 Task: Set up a 75-minute professional wardrobe styling and fashion consultation.
Action: Mouse pressed left at (571, 257)
Screenshot: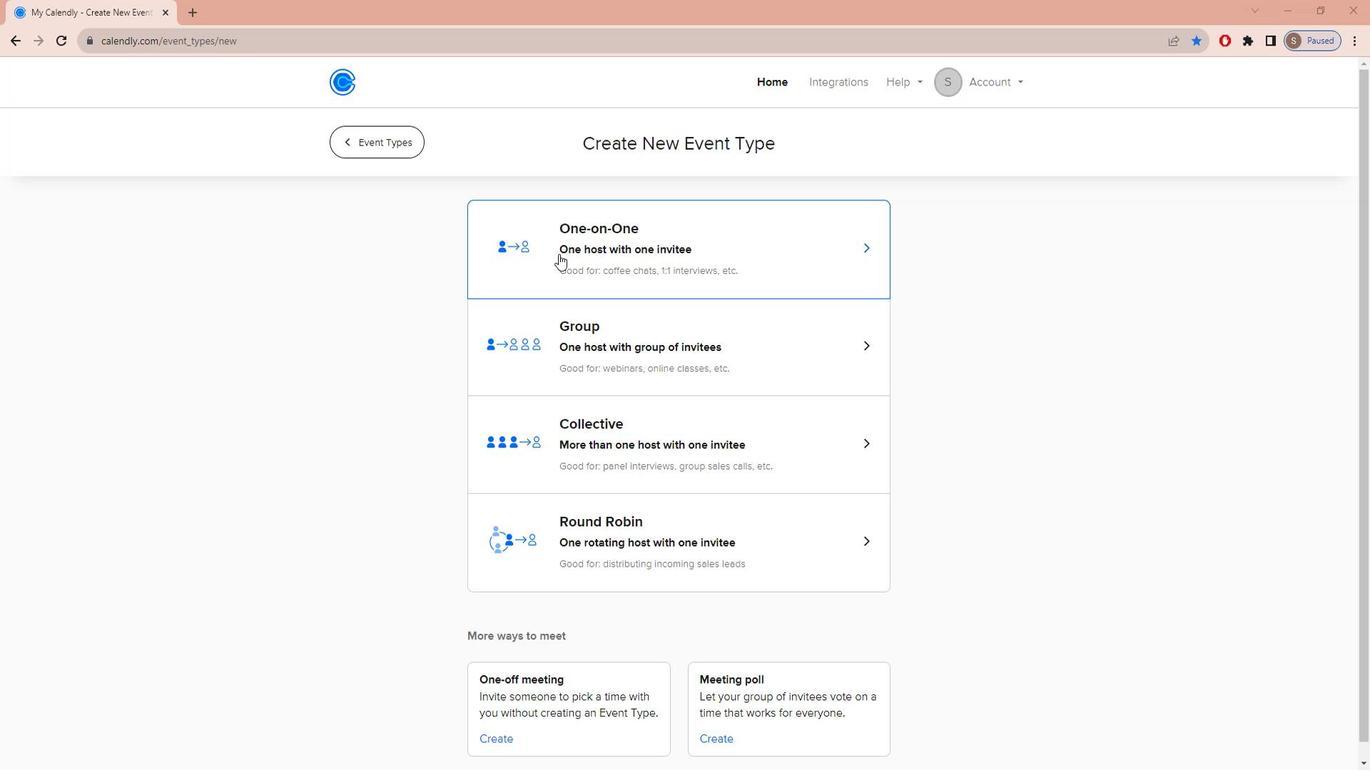
Action: Mouse moved to (504, 355)
Screenshot: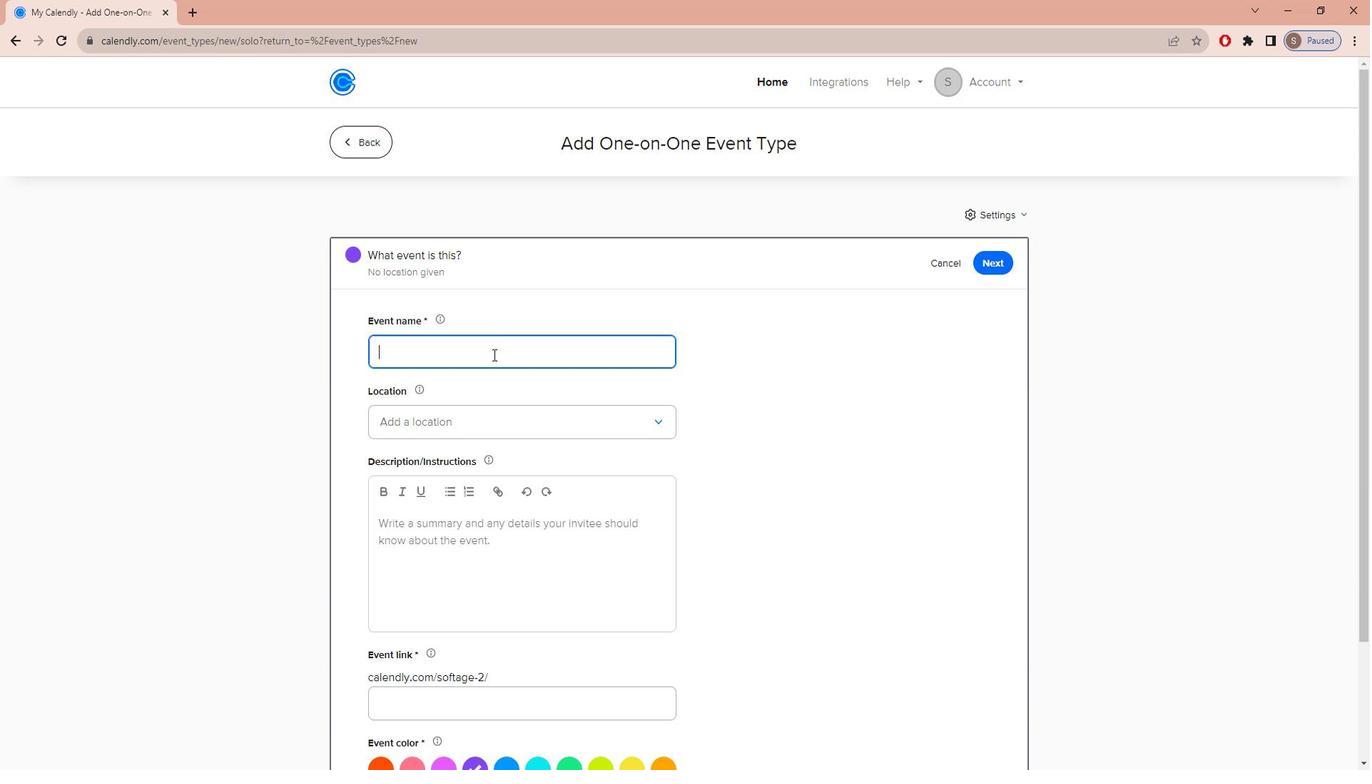 
Action: Mouse pressed left at (504, 355)
Screenshot: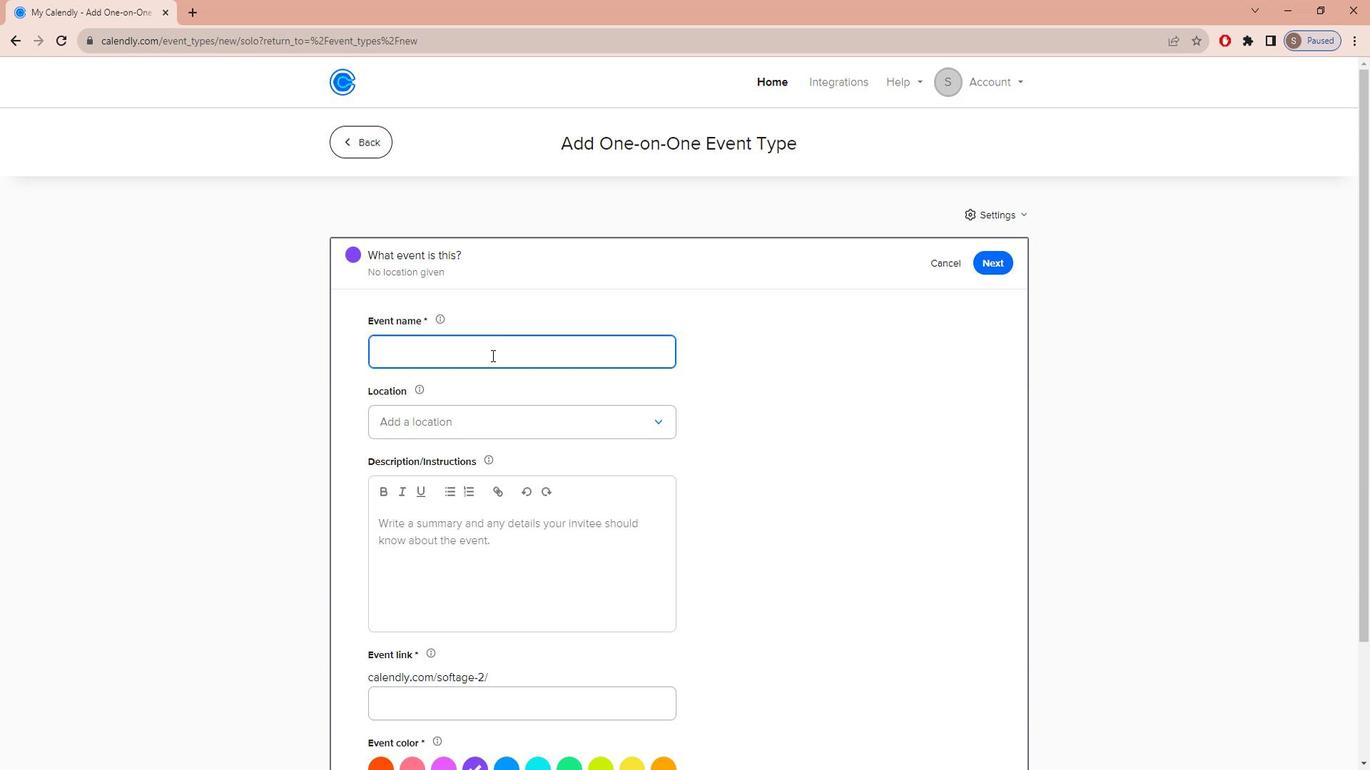 
Action: Key pressed <Key.caps_lock><Key.caps_lock>p<Key.caps_lock>ERSONAL<Key.space><Key.caps_lock>w<Key.caps_lock>ARDROBE<Key.space><Key.caps_lock>s<Key.caps_lock>TYLING<Key.space><Key.shift>&<Key.space><Key.caps_lock>f<Key.caps_lock>ASHION<Key.space><Key.caps_lock>c<Key.caps_lock>ONSULTATION<Key.space>
Screenshot: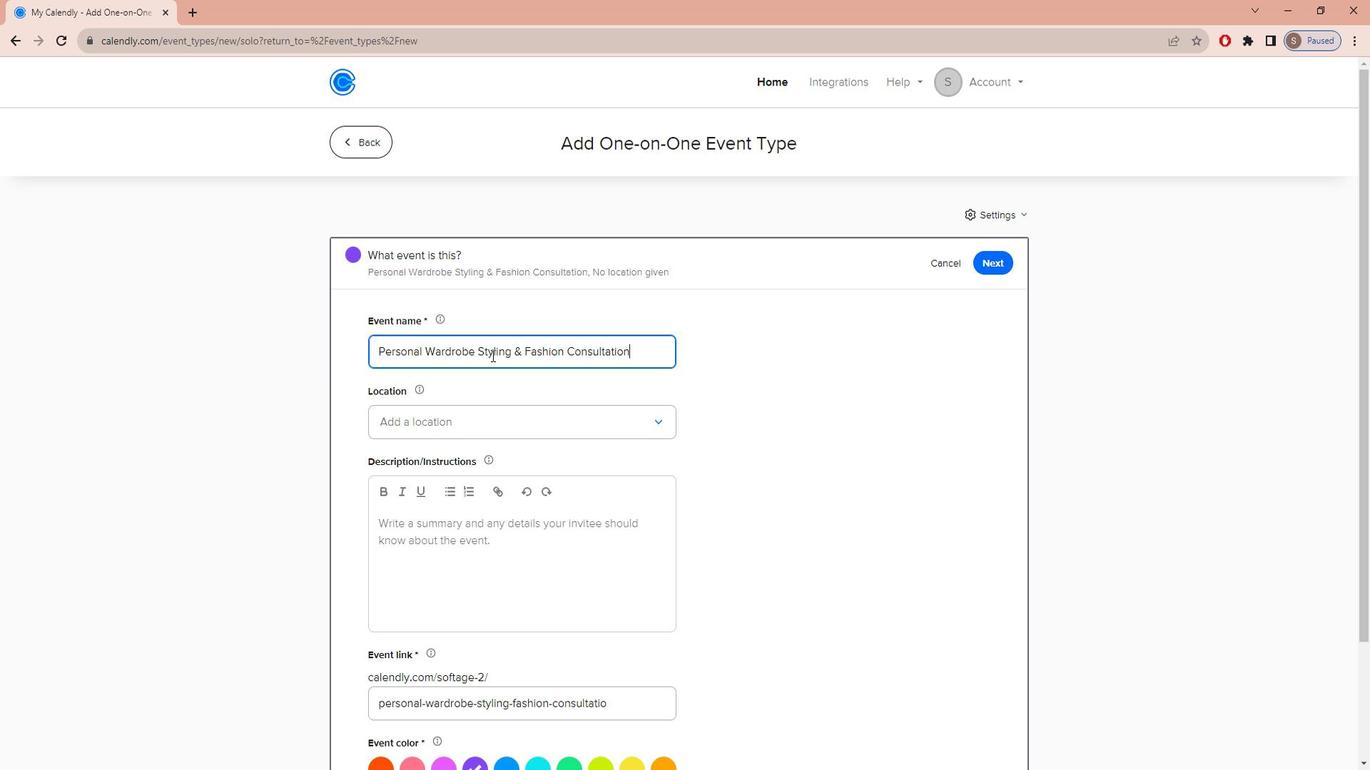 
Action: Mouse moved to (520, 420)
Screenshot: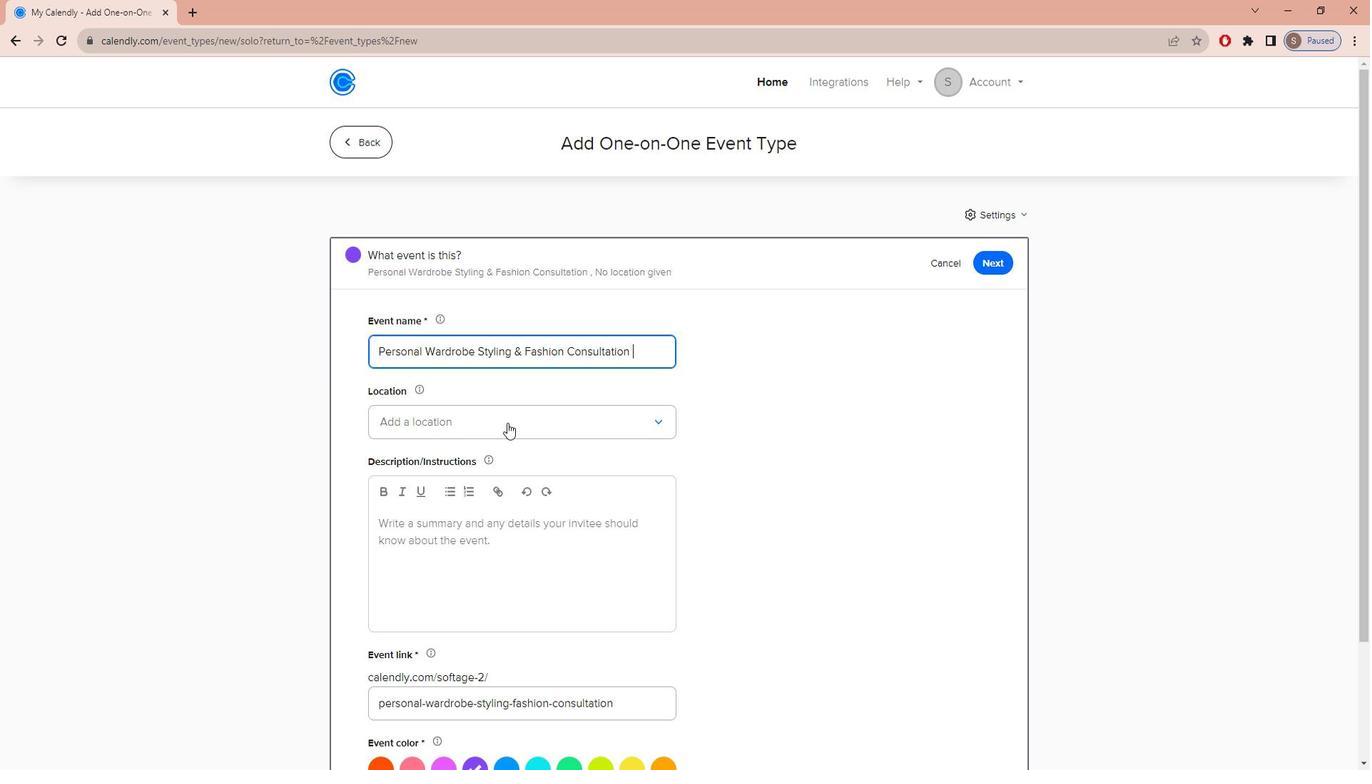 
Action: Mouse pressed left at (520, 420)
Screenshot: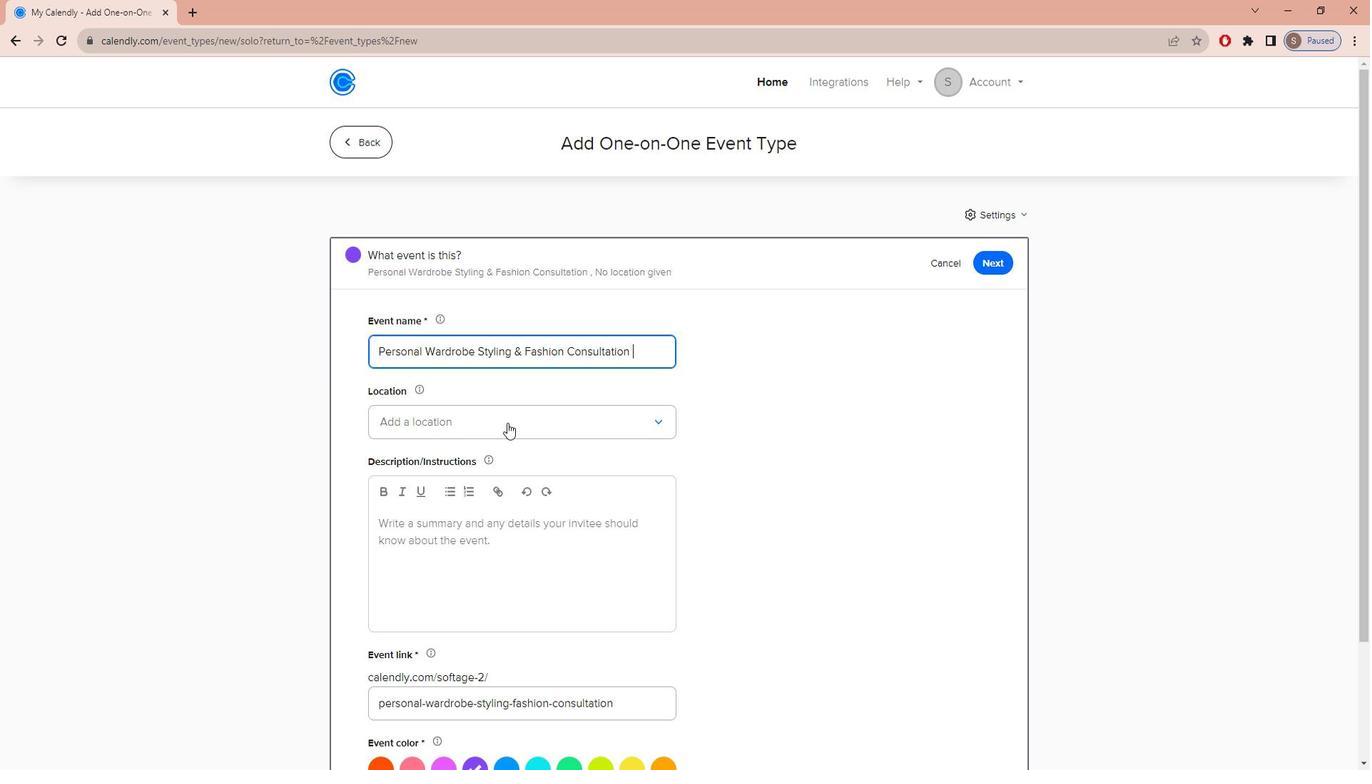 
Action: Mouse moved to (511, 449)
Screenshot: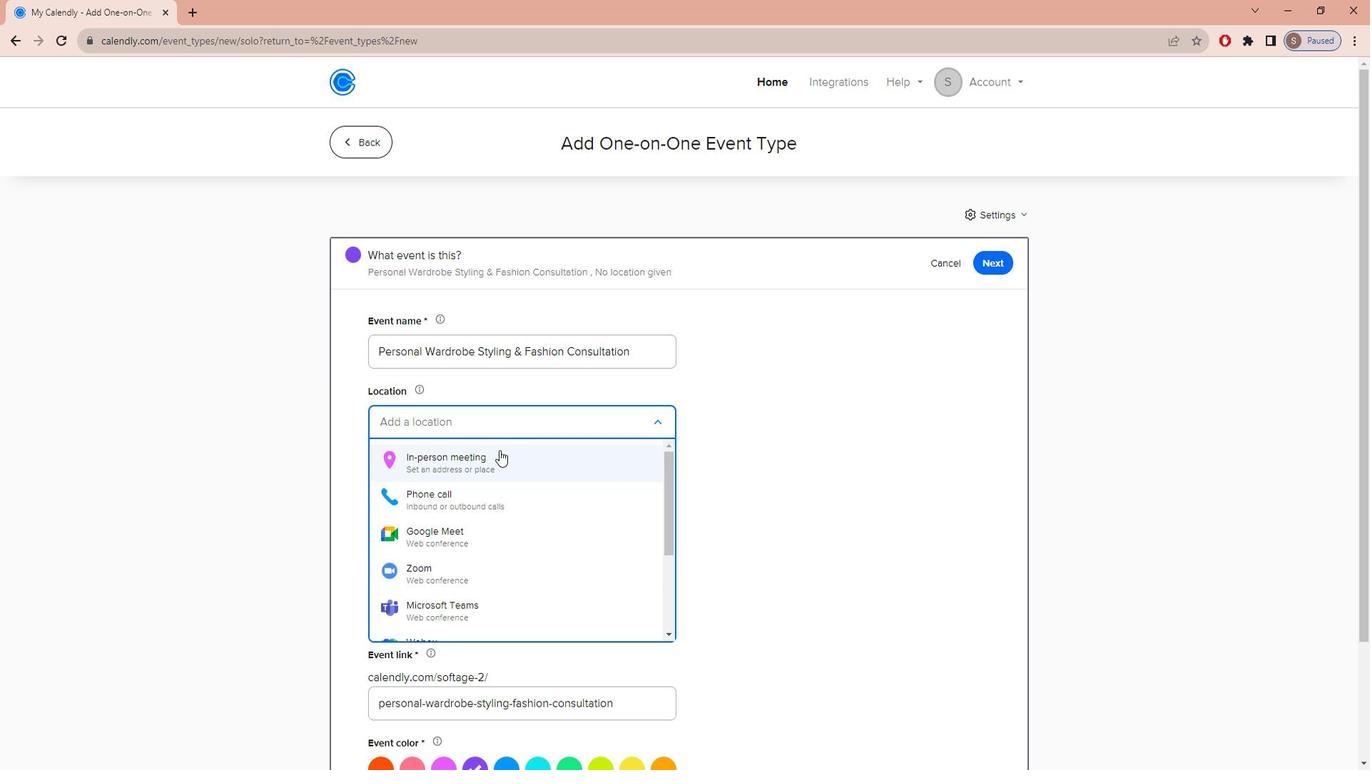 
Action: Mouse pressed left at (511, 449)
Screenshot: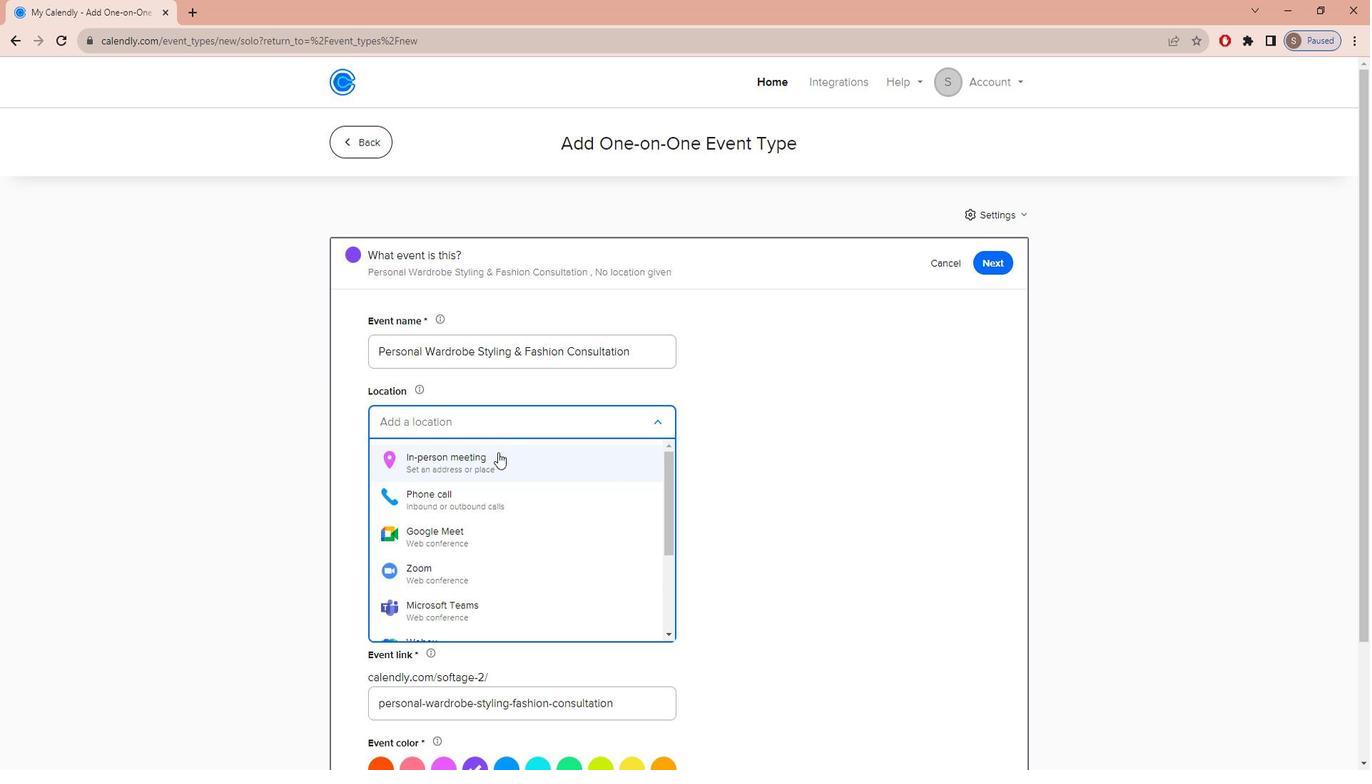 
Action: Mouse moved to (603, 255)
Screenshot: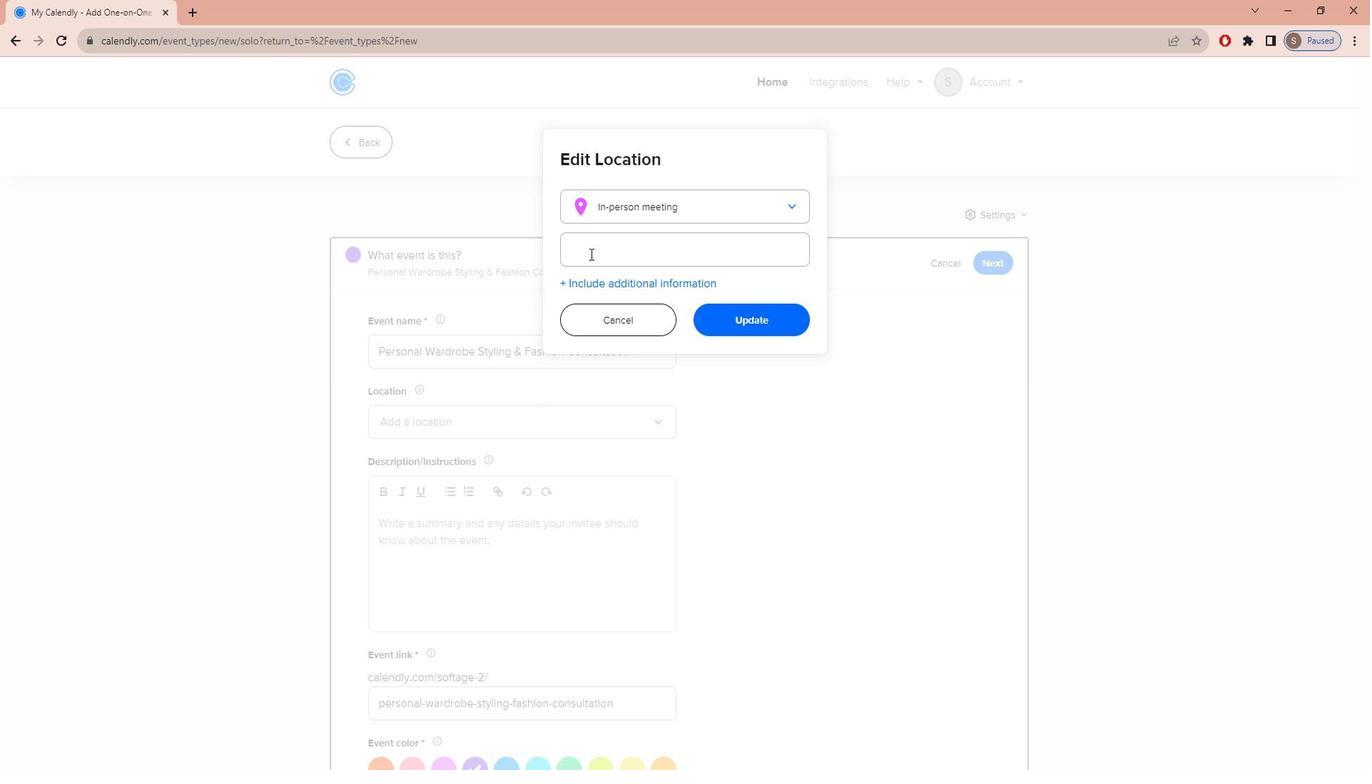 
Action: Mouse pressed left at (603, 255)
Screenshot: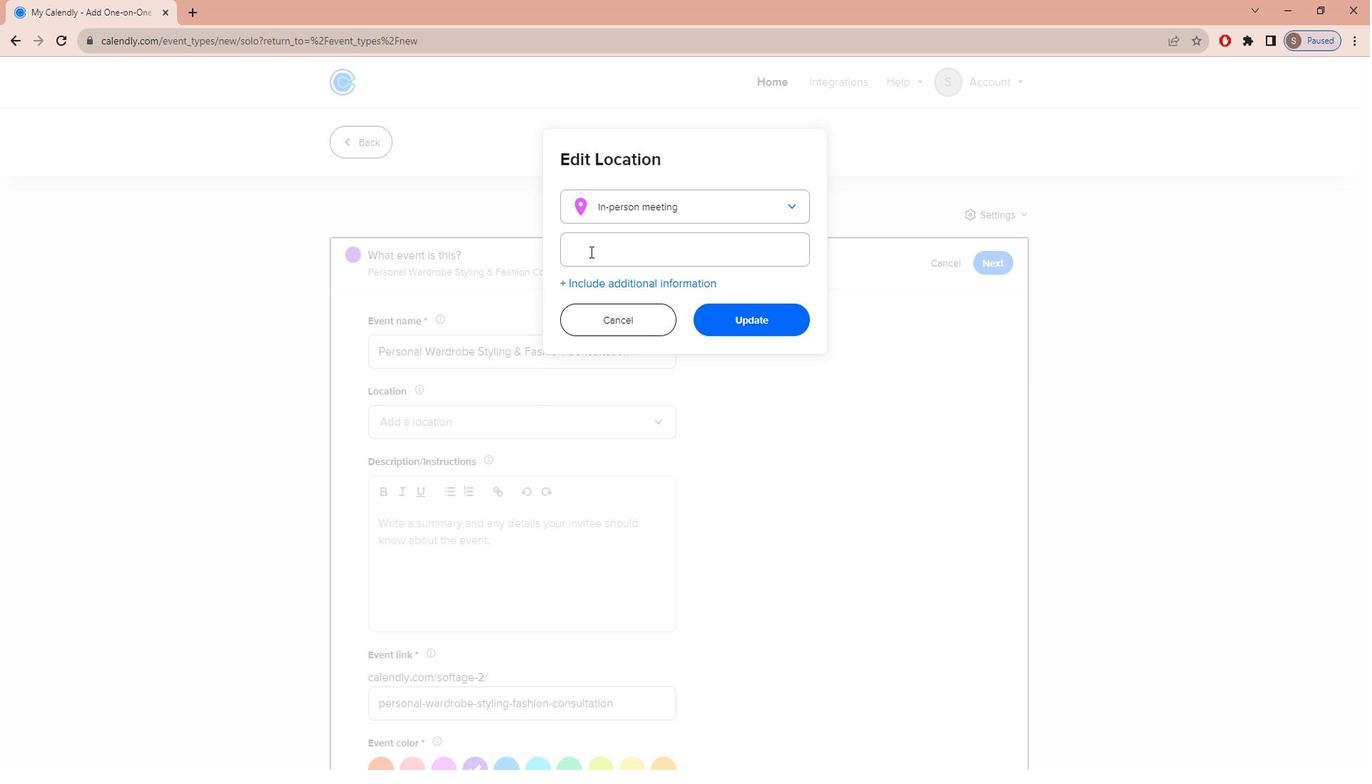 
Action: Key pressed T<Key.caps_lock><Key.backspace>t<Key.caps_lock>HE<Key.space><Key.caps_lock>s<Key.caps_lock>TYLE<Key.space><Key.caps_lock>s<Key.caps_lock>TUDIO<Key.space>BY<Key.space><Key.caps_lock>k<Key.caps_lock>ERI<Key.space><Key.caps_lock>b<Key.caps_lock>LAIR,<Key.space><Key.caps_lock>n<Key.caps_lock>EW<Key.space><Key.caps_lock>y<Key.caps_lock>ORK,<Key.space>US<Key.backspace><Key.backspace><Key.caps_lock>us
Screenshot: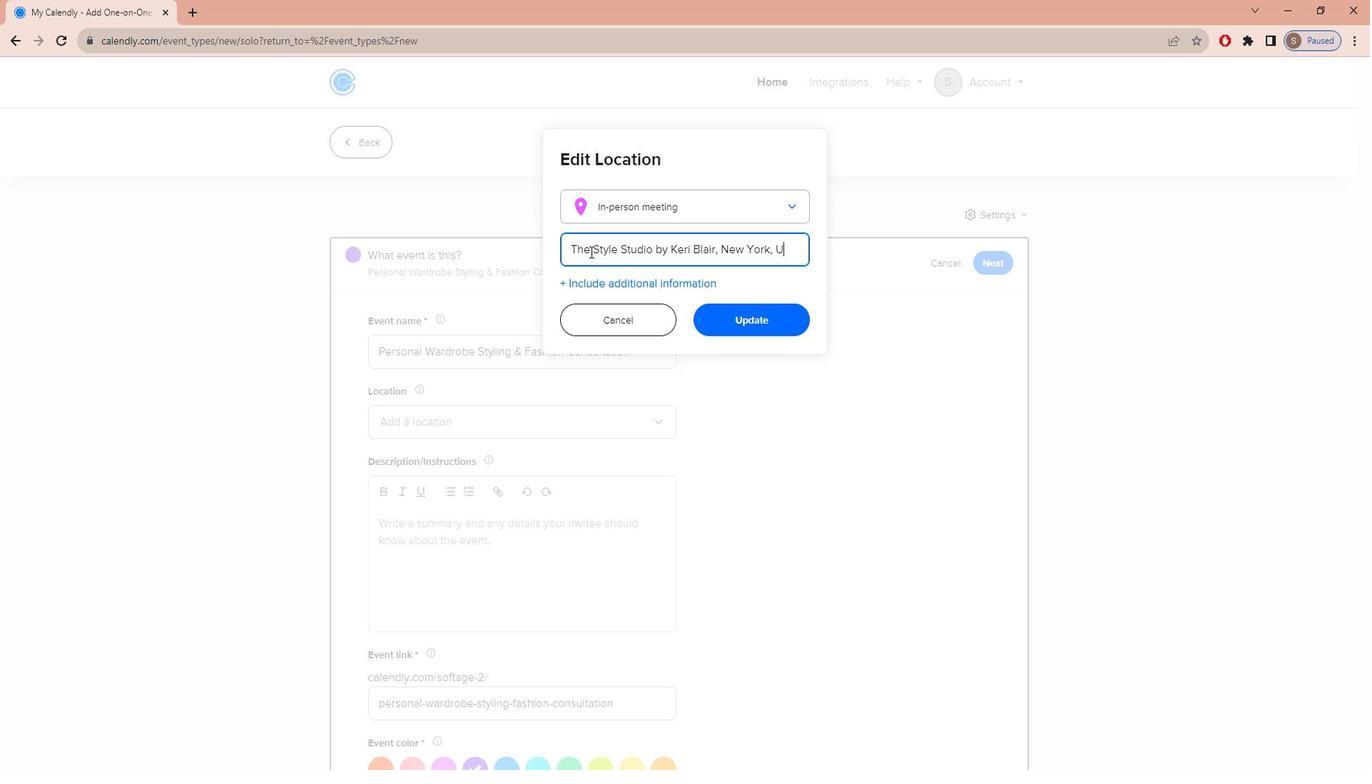 
Action: Mouse moved to (765, 321)
Screenshot: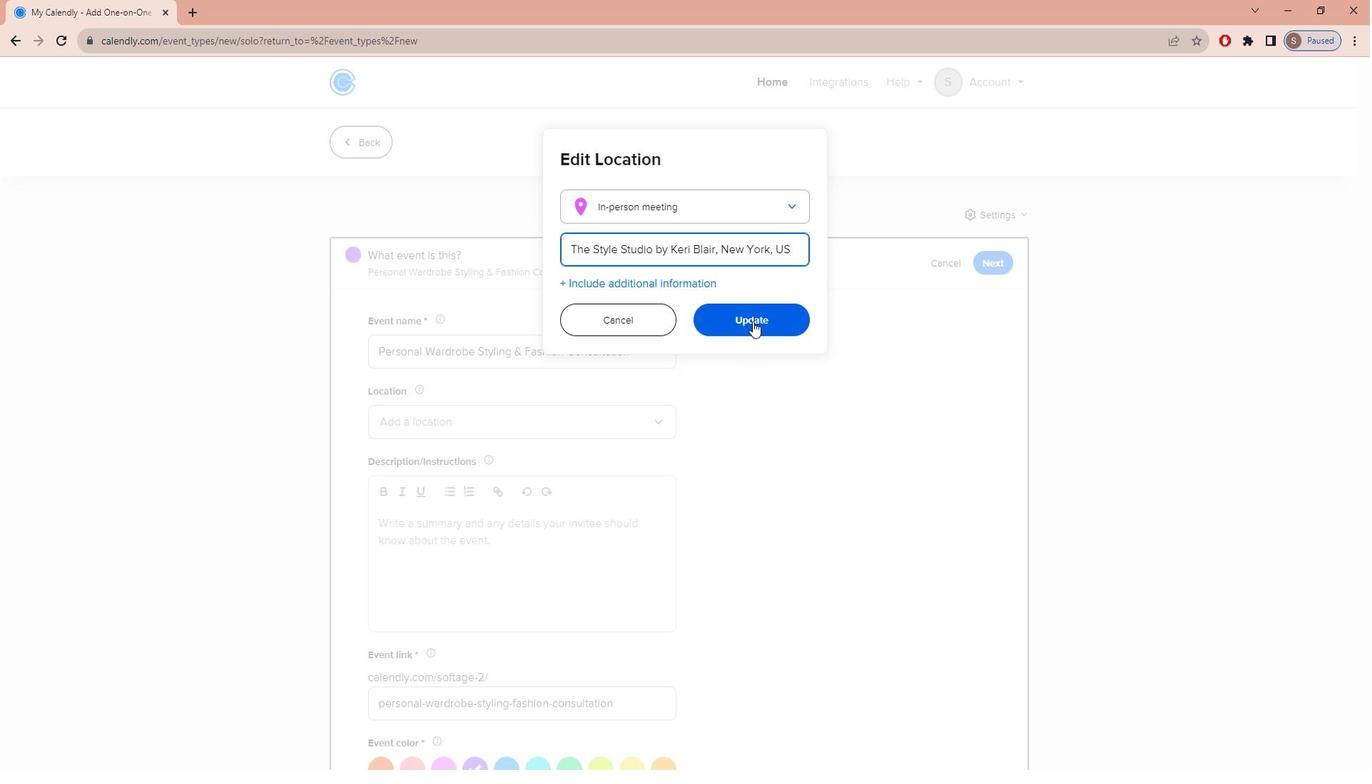 
Action: Mouse pressed left at (765, 321)
Screenshot: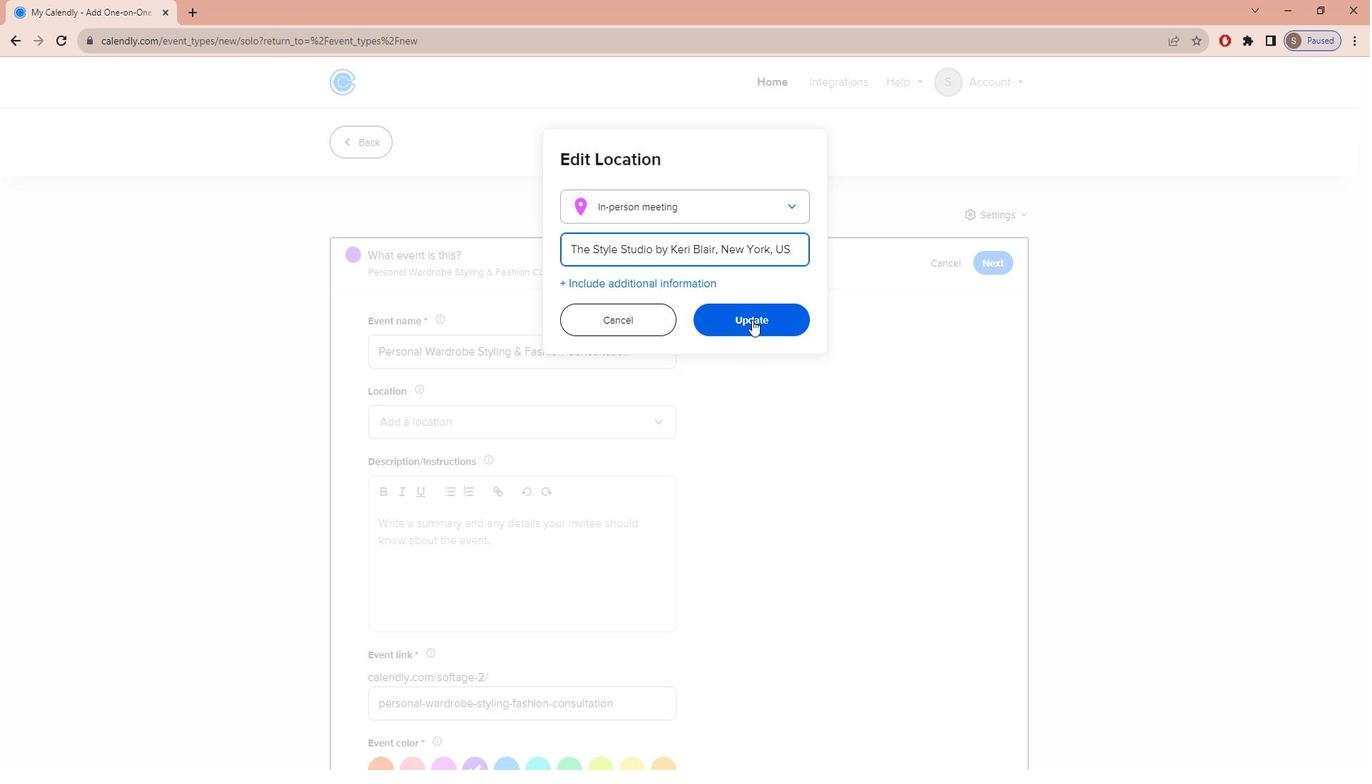 
Action: Mouse moved to (532, 576)
Screenshot: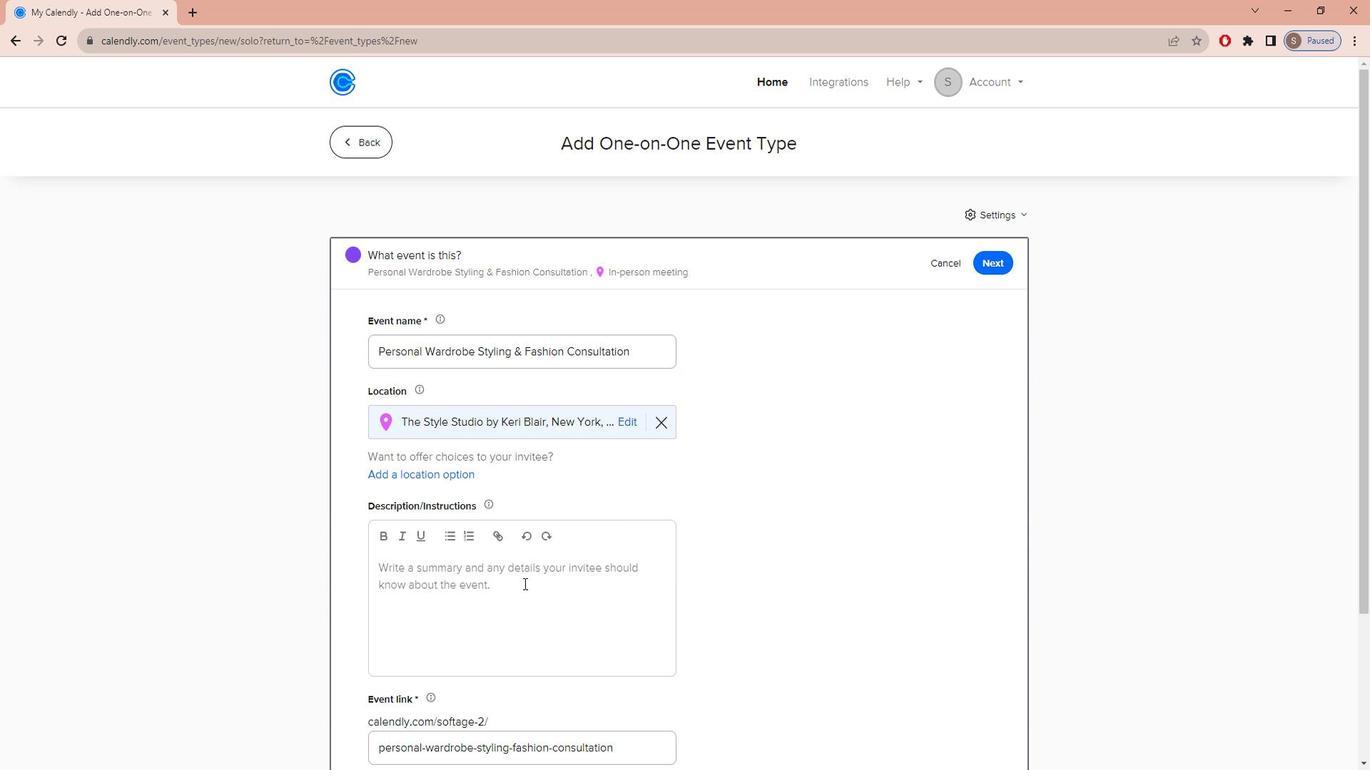 
Action: Mouse pressed left at (532, 576)
Screenshot: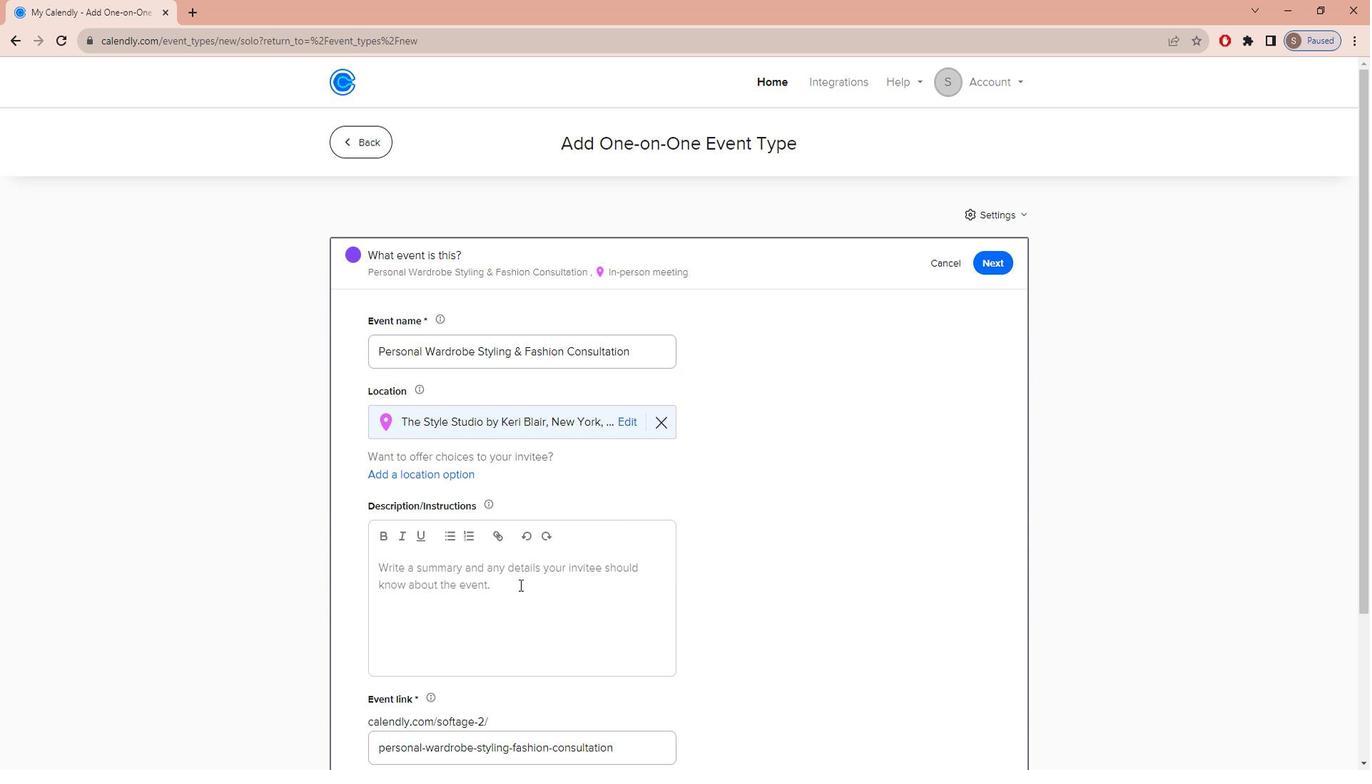 
Action: Key pressed e<Key.caps_lock>LEVATE<Key.space>YOUR<Key.space>STYLE<Key.space>AND<Key.space>CONFIDENCE<Key.space>WITH<Key.space>A<Key.space>PERSONALIZED<Key.space><Key.caps_lock>w<Key.caps_lock>ARDROBE<Key.space><Key.caps_lock>s<Key.caps_lock>TYLING<Key.space>AND<Key.space><Key.caps_lock>f<Key.caps_lock>ASHION<Key.space><Key.caps_lock>c<Key.caps_lock>ONSULTATION.<Key.space><Key.caps_lock>o<Key.caps_lock>UR<Key.space><Key.caps_lock><Key.caps_lock>EXPERT<Key.space>STYLIST<Key.space>IS<Key.space>HERE<Key.space>TO<Key.space>HELP<Key.space>YOU<Key.space>CURATE<Key.space>A<Key.space>WARDROBE<Key.space>THAT<Key.space>REFLECTS<Key.space>YOUR<Key.space>UNIQUE<Key.space>PERSONALITY,<Key.space>BOOSTS<Key.space>YOUR<Key.space>PROS<Key.backspace>FESSIONAL<Key.space>IMAGE,<Key.space>AND<Key.space>LEAVES<Key.space>YOU<Key.space>FEELING<Key.space>FABULOUS.<Key.space><Key.caps_lock>w<Key.caps_lock>HETHER<Key.space>YOU'RE<Key.space>LOOKING<Key.space>TO<Key.space>REFINE<Key.space>YOUR<Key.space>LOOK<Key.space>OR<Key.space>BUILD<Key.space>A<Key.space>NEW<Key.space>ONE,<Key.space>THIS<Key.space>CONSULTATION<Key.space>IS<Key.space>YOUR<Key.space>STYLE<Key.space>SOLUTION.<Key.space>
Screenshot: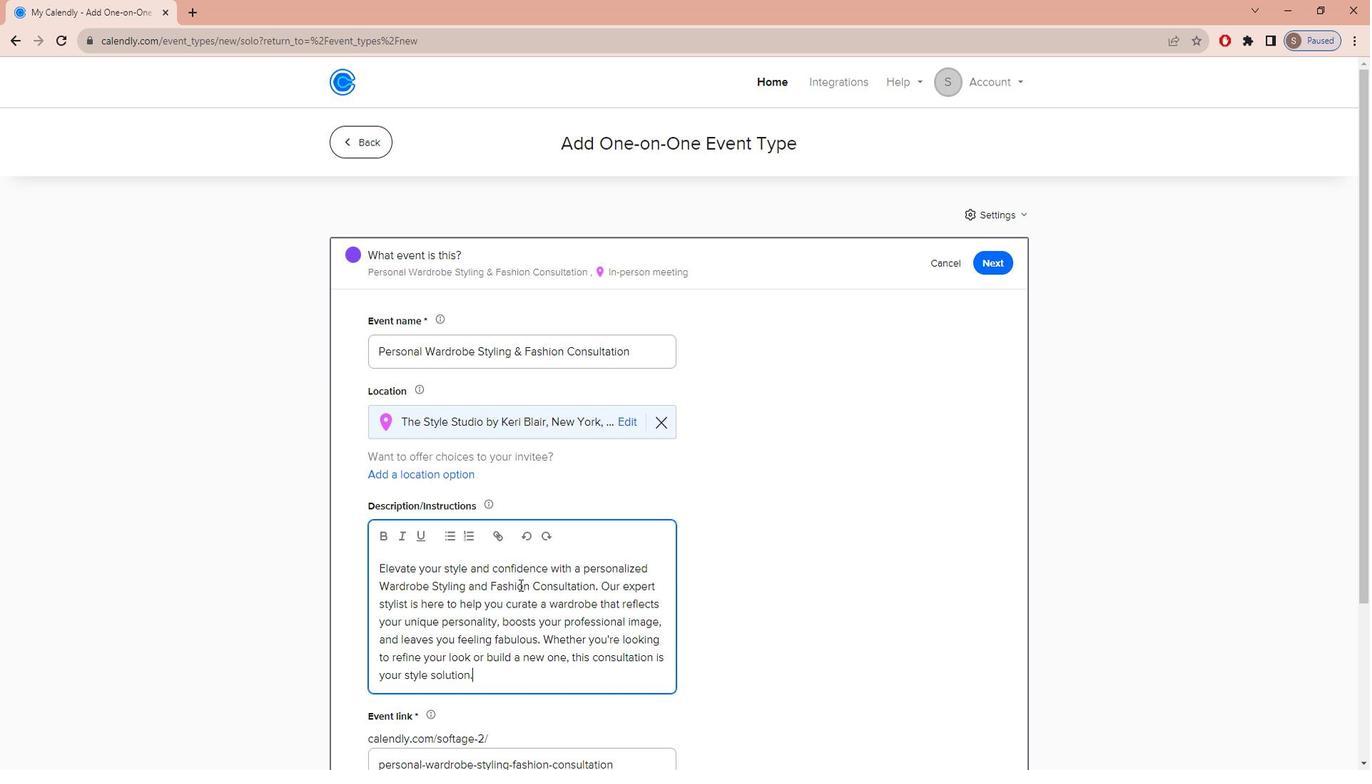 
Action: Mouse moved to (617, 564)
Screenshot: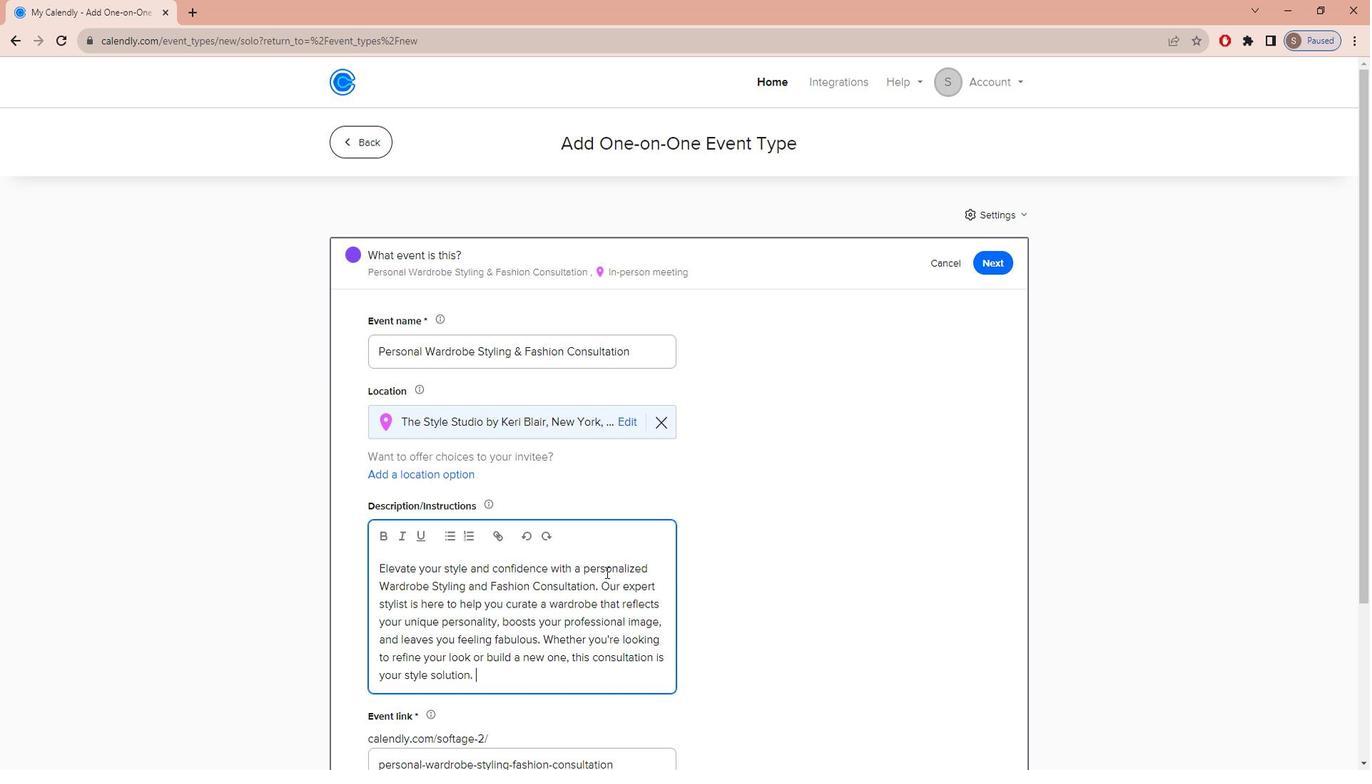 
Action: Mouse scrolled (617, 563) with delta (0, 0)
Screenshot: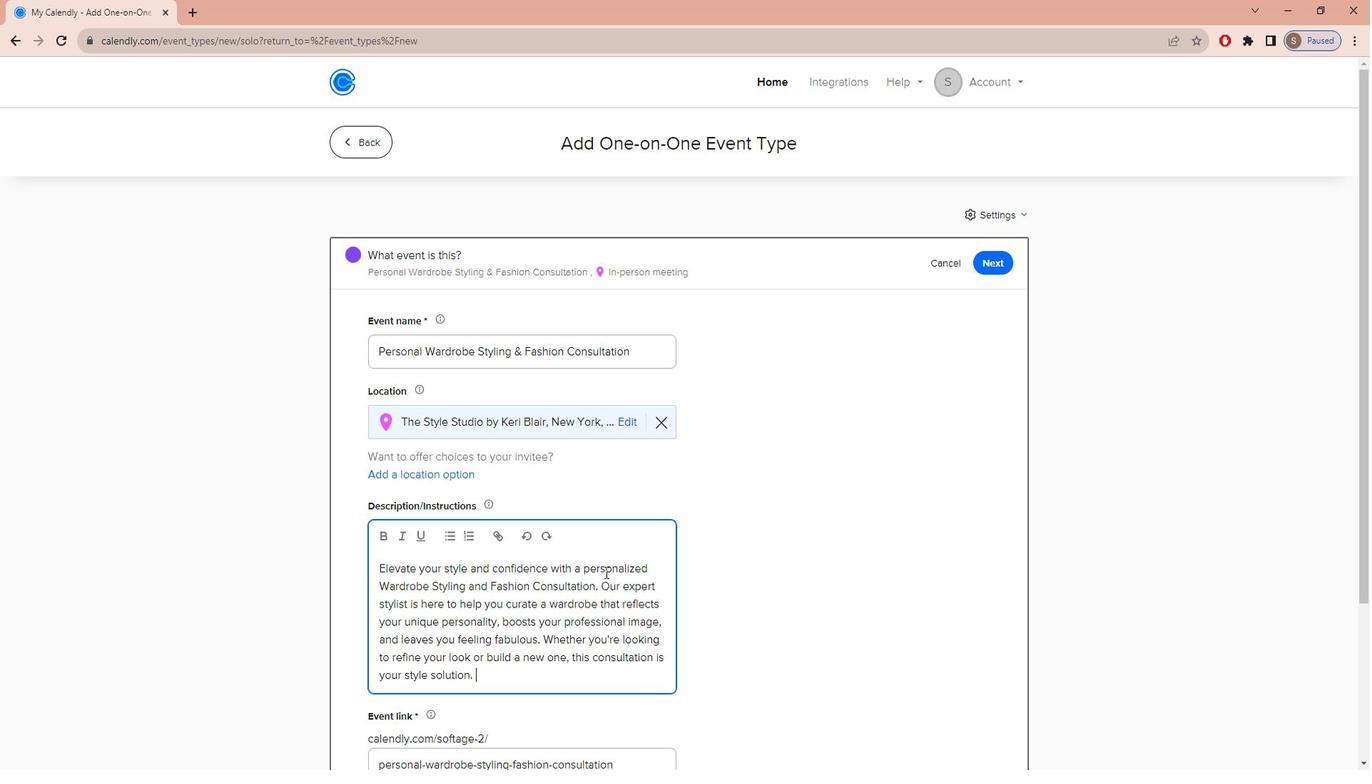 
Action: Mouse scrolled (617, 563) with delta (0, 0)
Screenshot: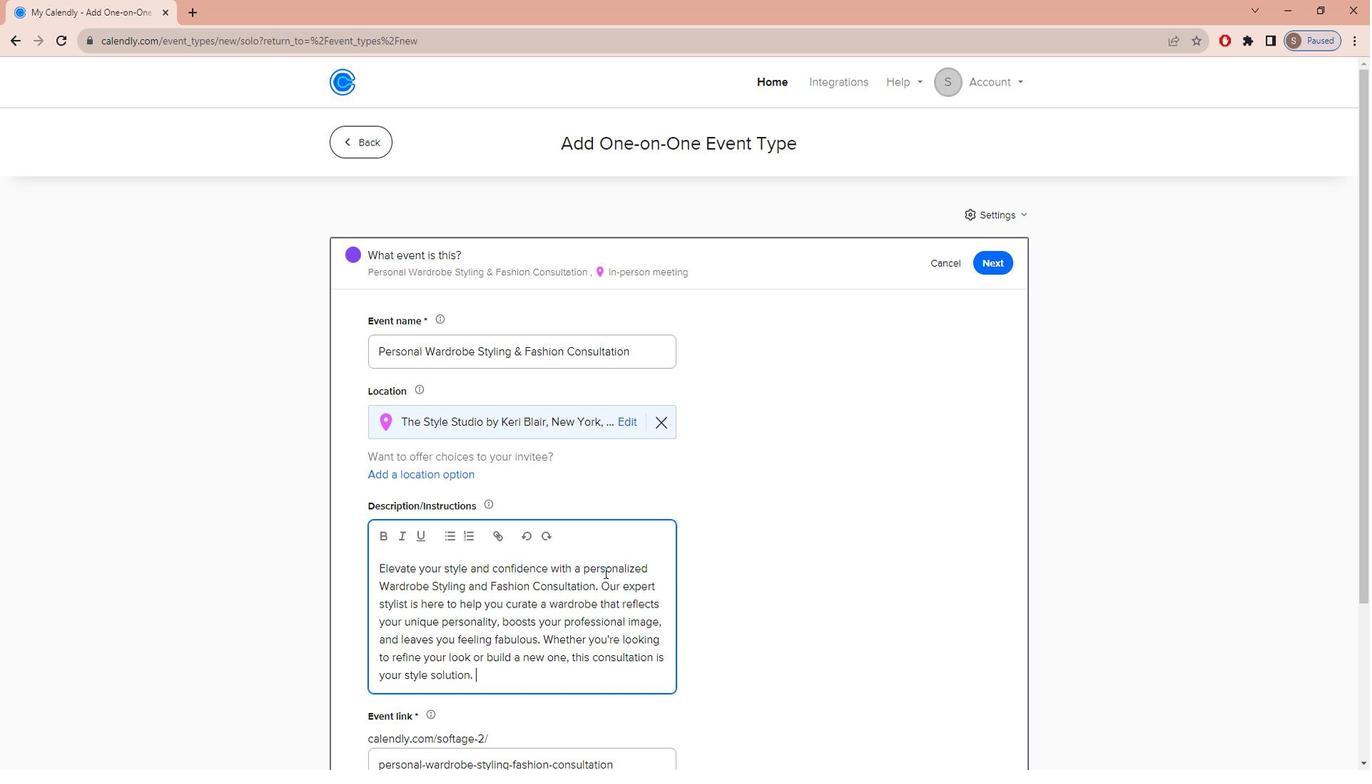 
Action: Mouse scrolled (617, 563) with delta (0, 0)
Screenshot: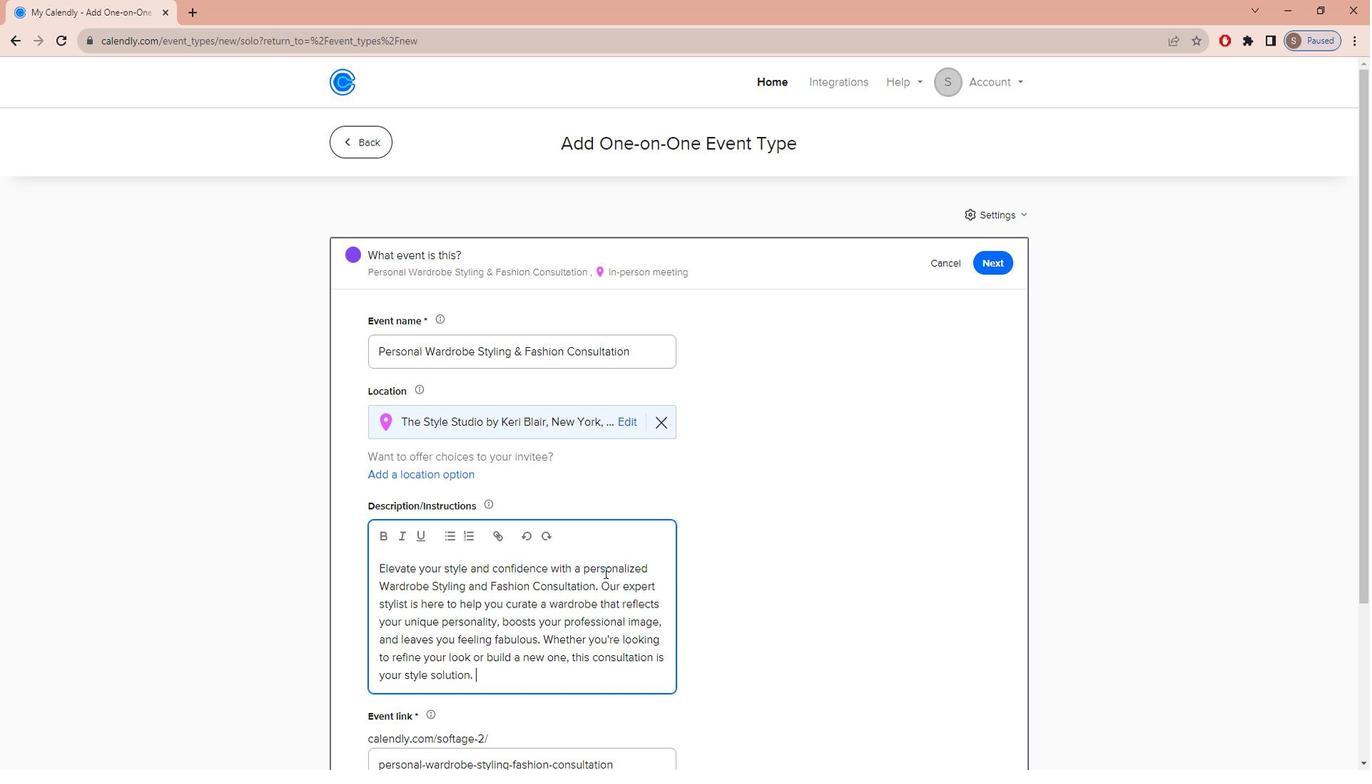 
Action: Mouse scrolled (617, 563) with delta (0, 0)
Screenshot: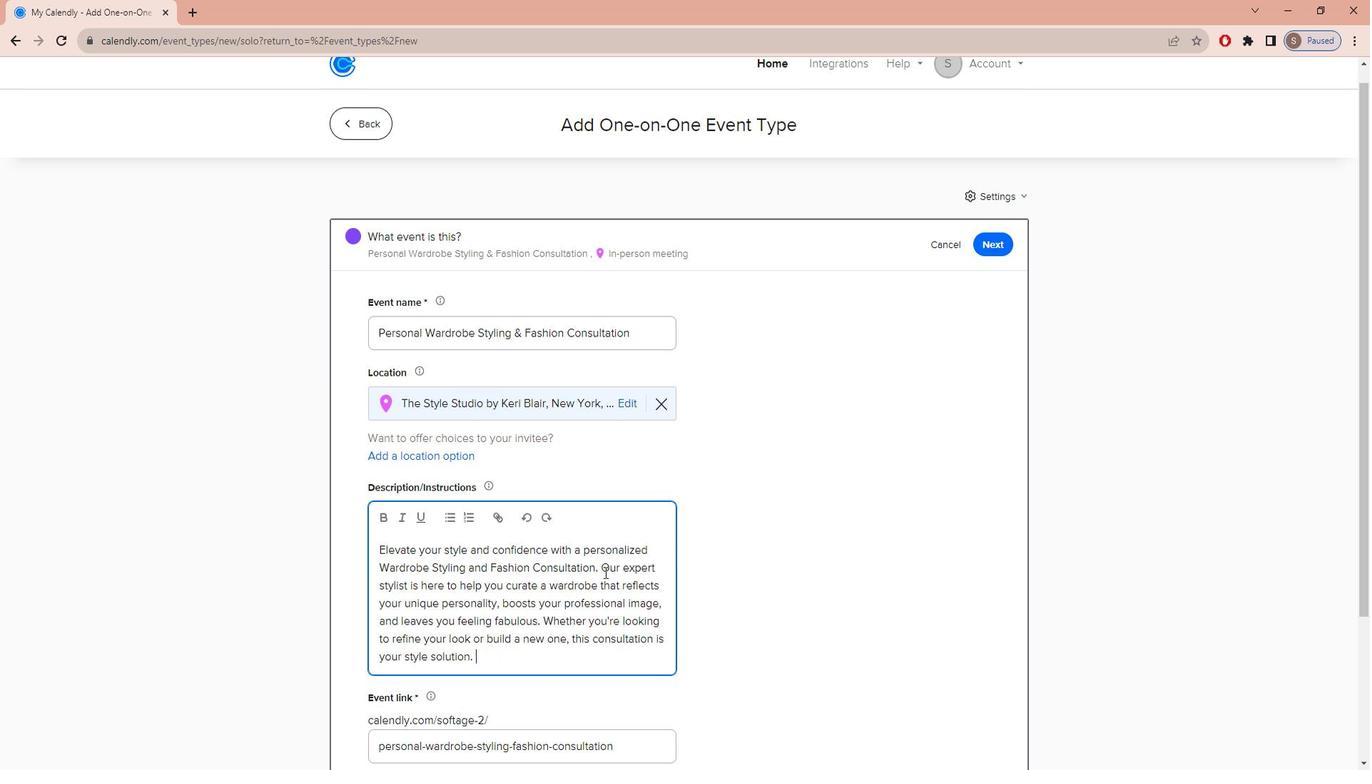 
Action: Mouse scrolled (617, 563) with delta (0, 0)
Screenshot: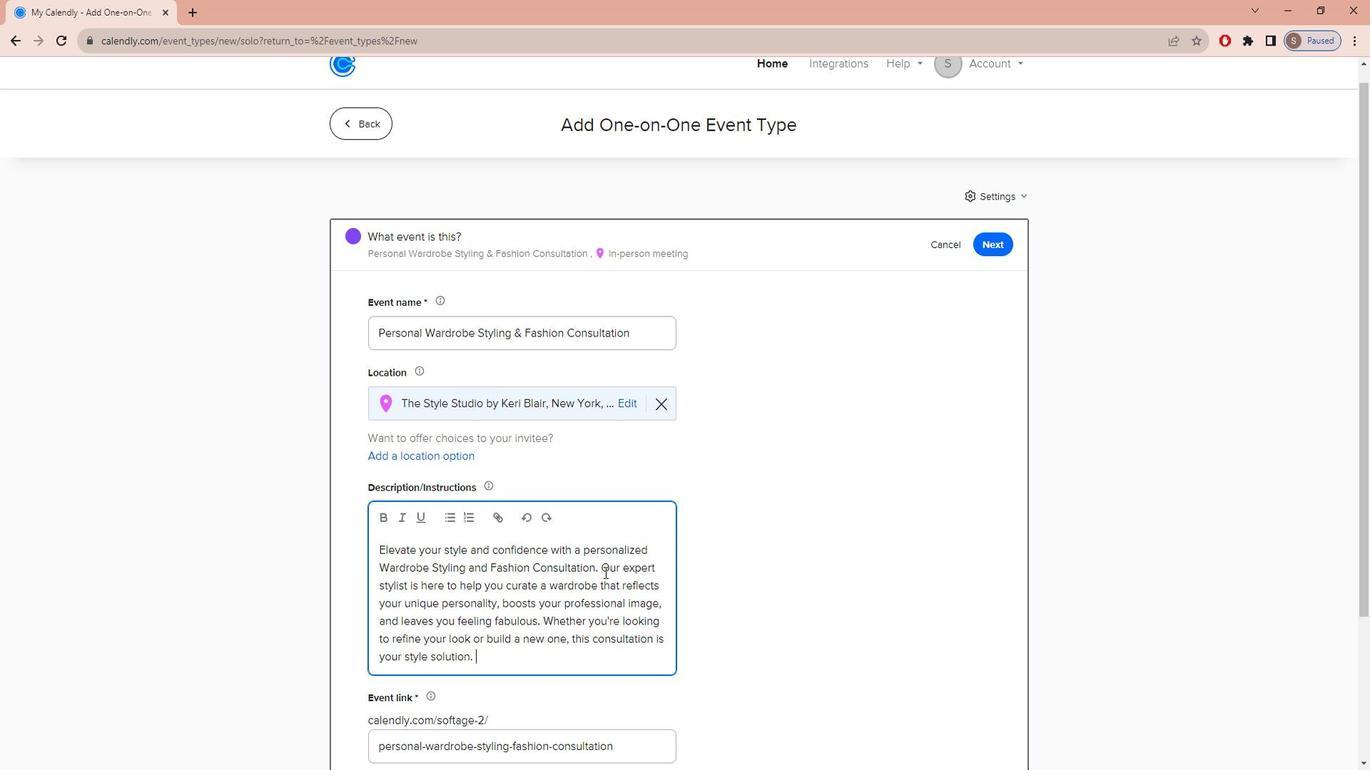 
Action: Mouse moved to (617, 622)
Screenshot: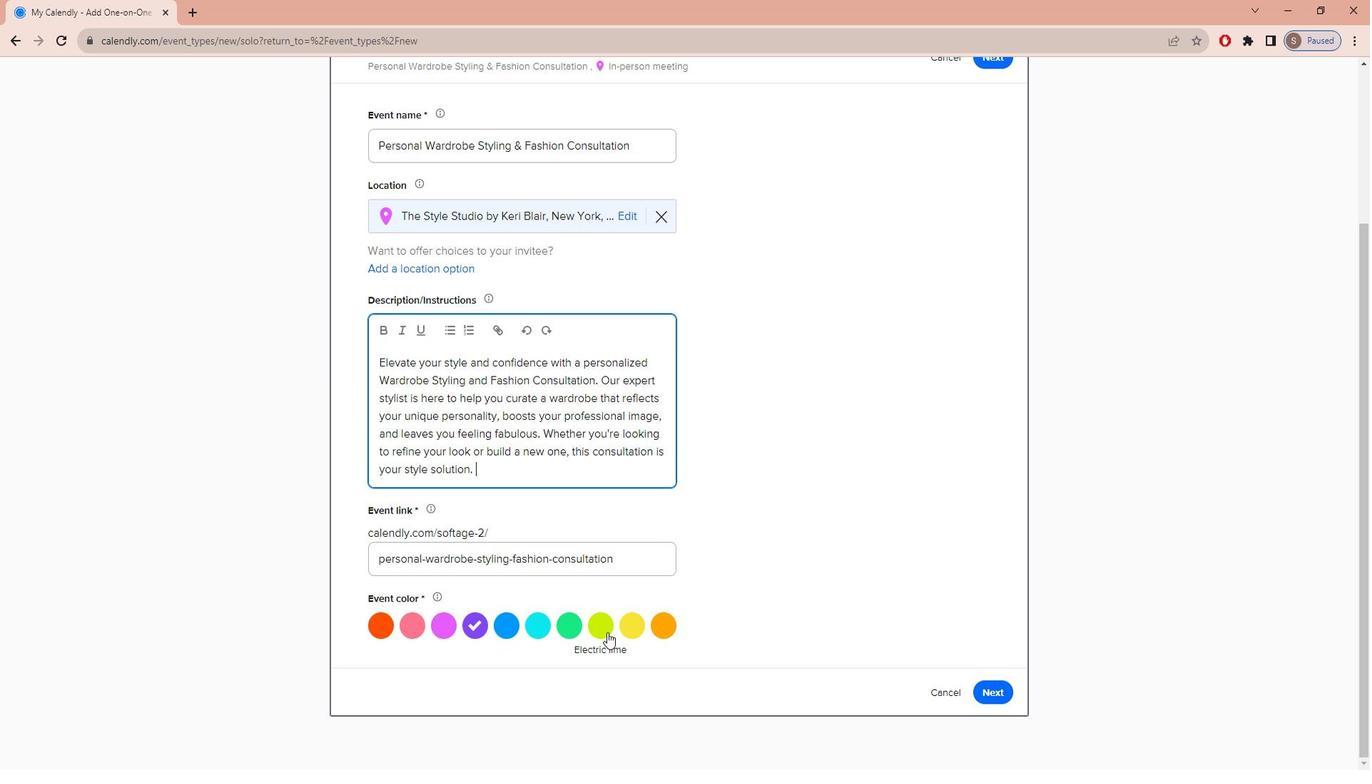 
Action: Mouse pressed left at (617, 622)
Screenshot: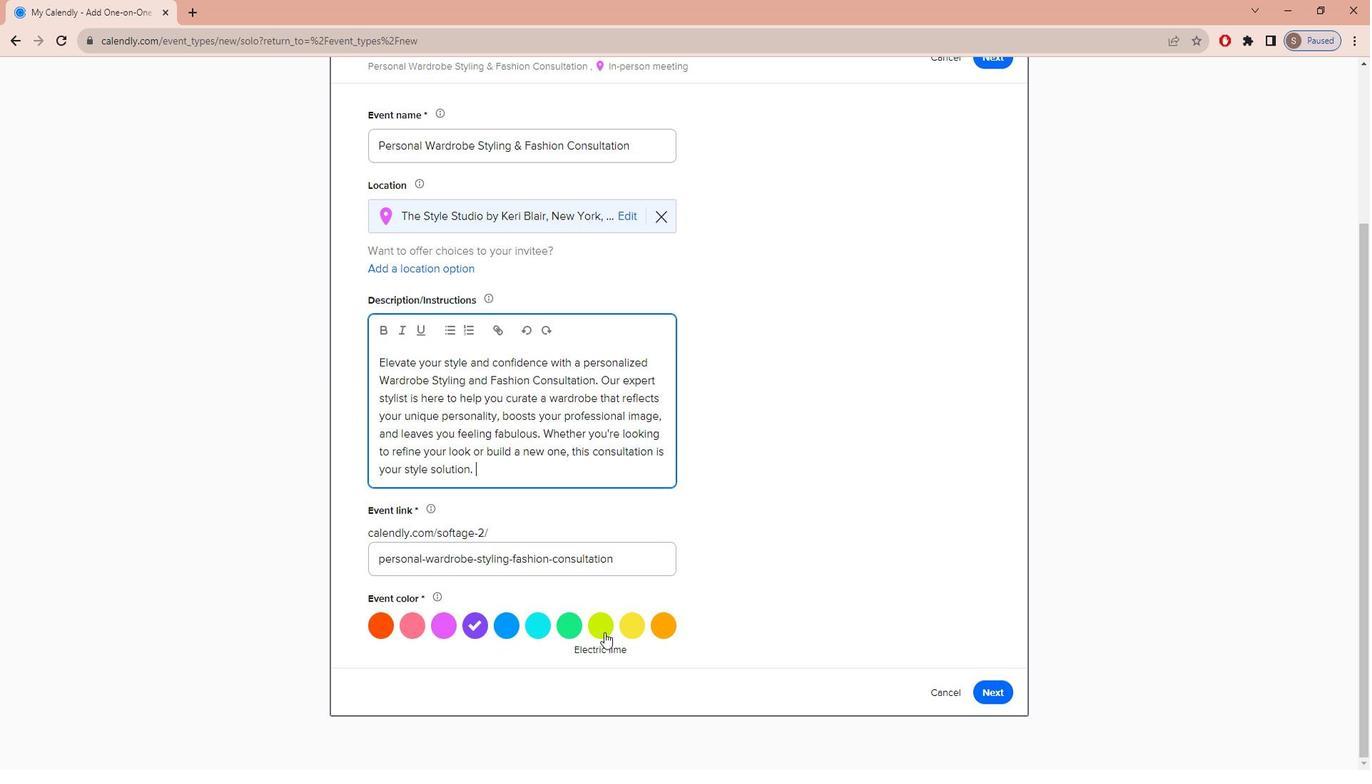 
Action: Mouse moved to (1010, 677)
Screenshot: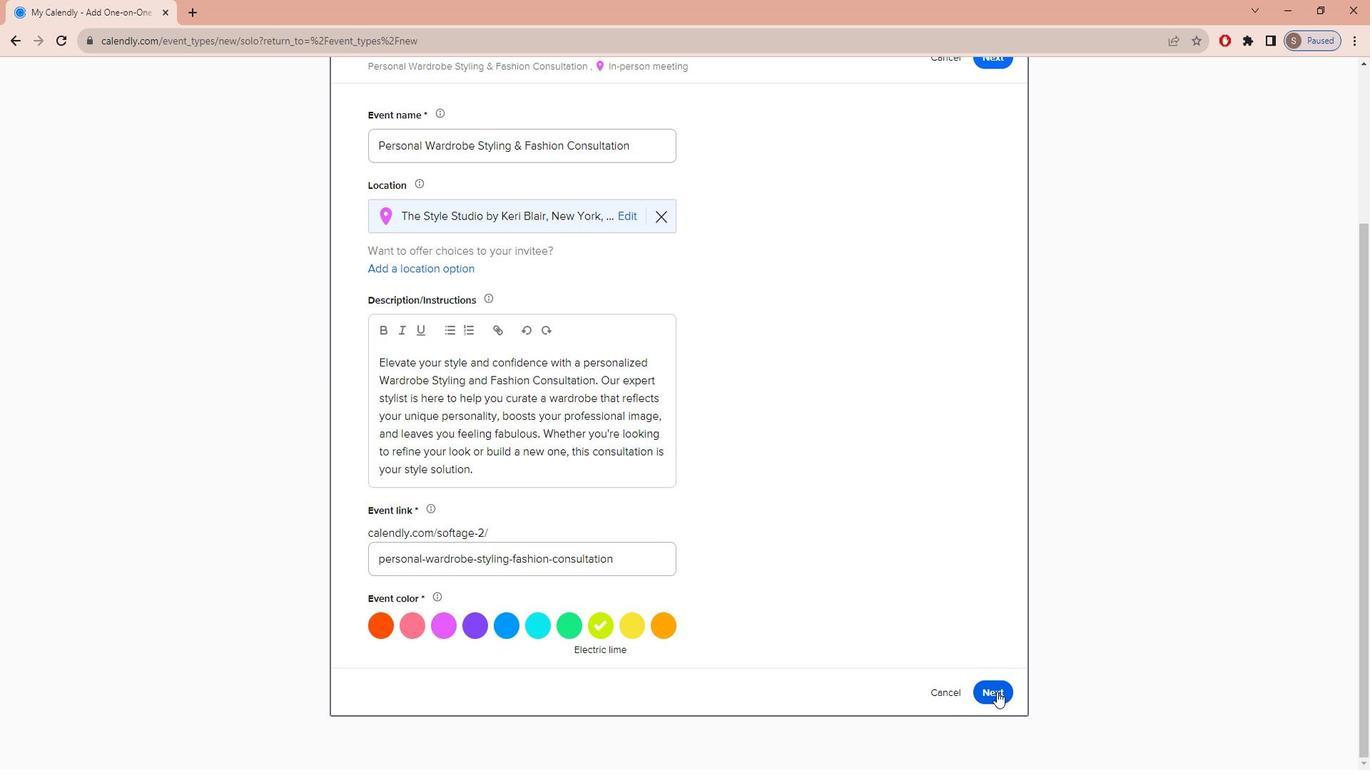 
Action: Mouse pressed left at (1010, 677)
Screenshot: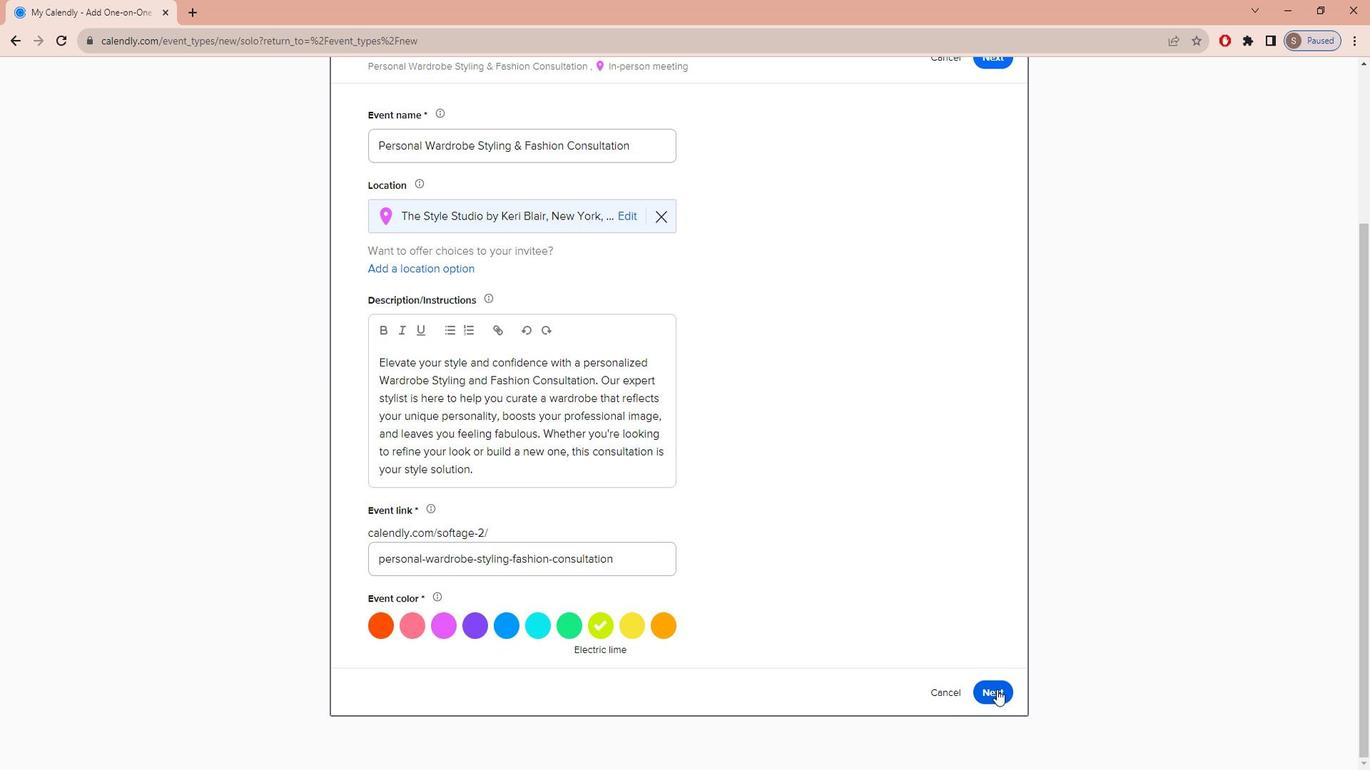 
Action: Mouse moved to (626, 415)
Screenshot: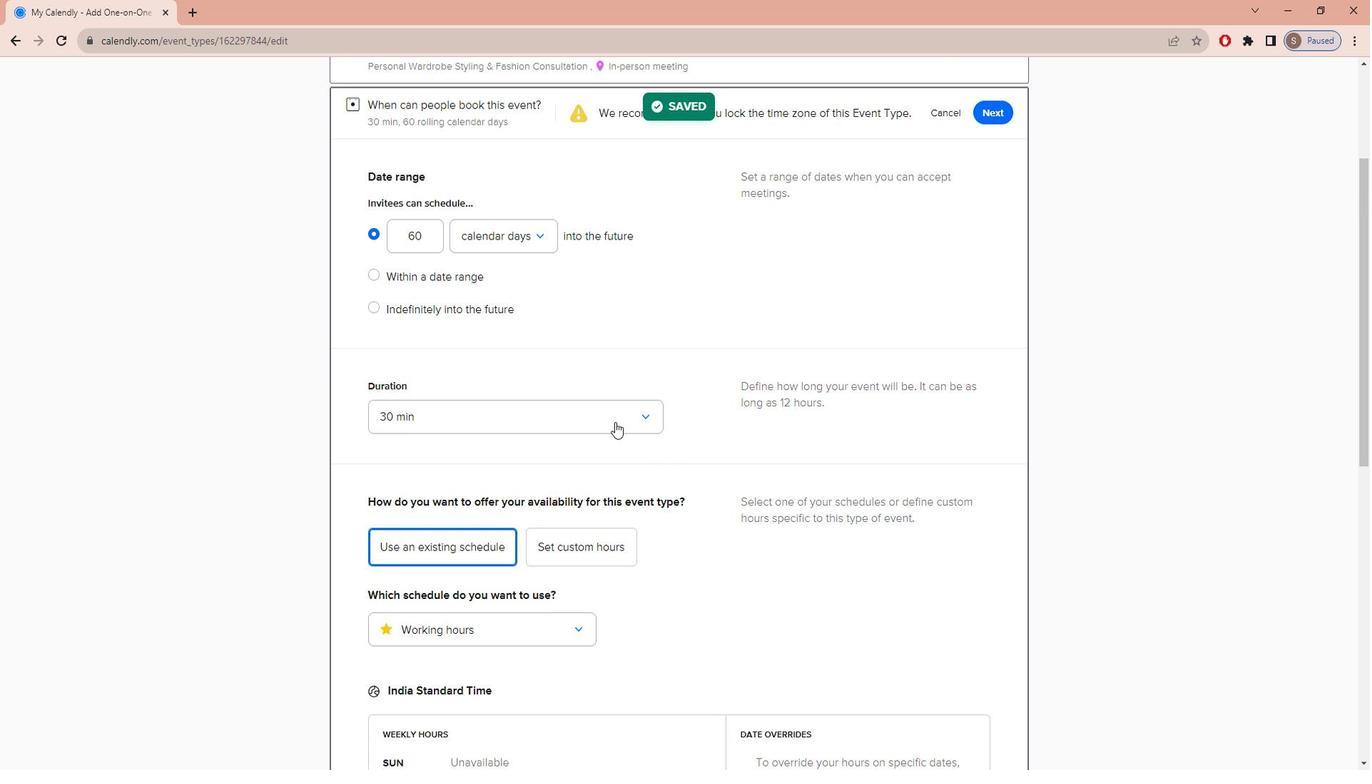 
Action: Mouse pressed left at (626, 415)
Screenshot: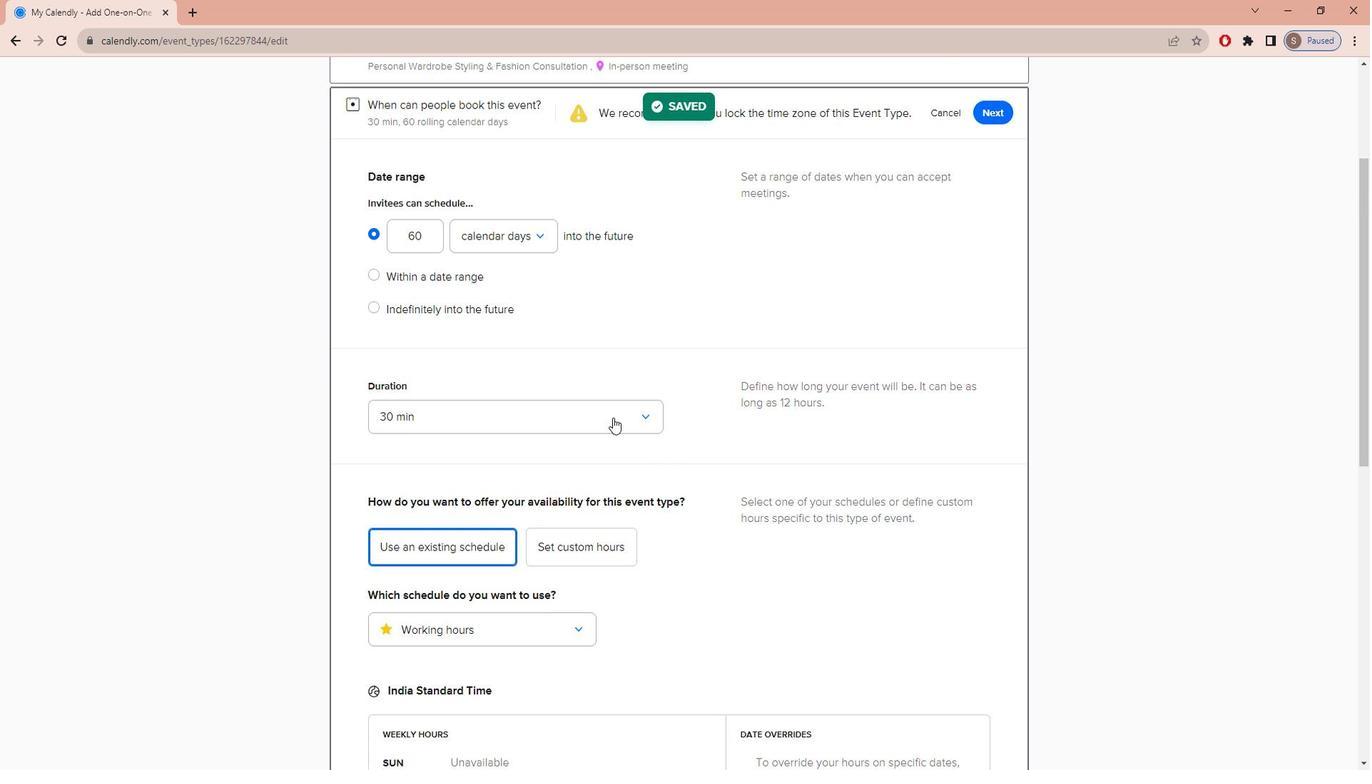 
Action: Mouse moved to (558, 555)
Screenshot: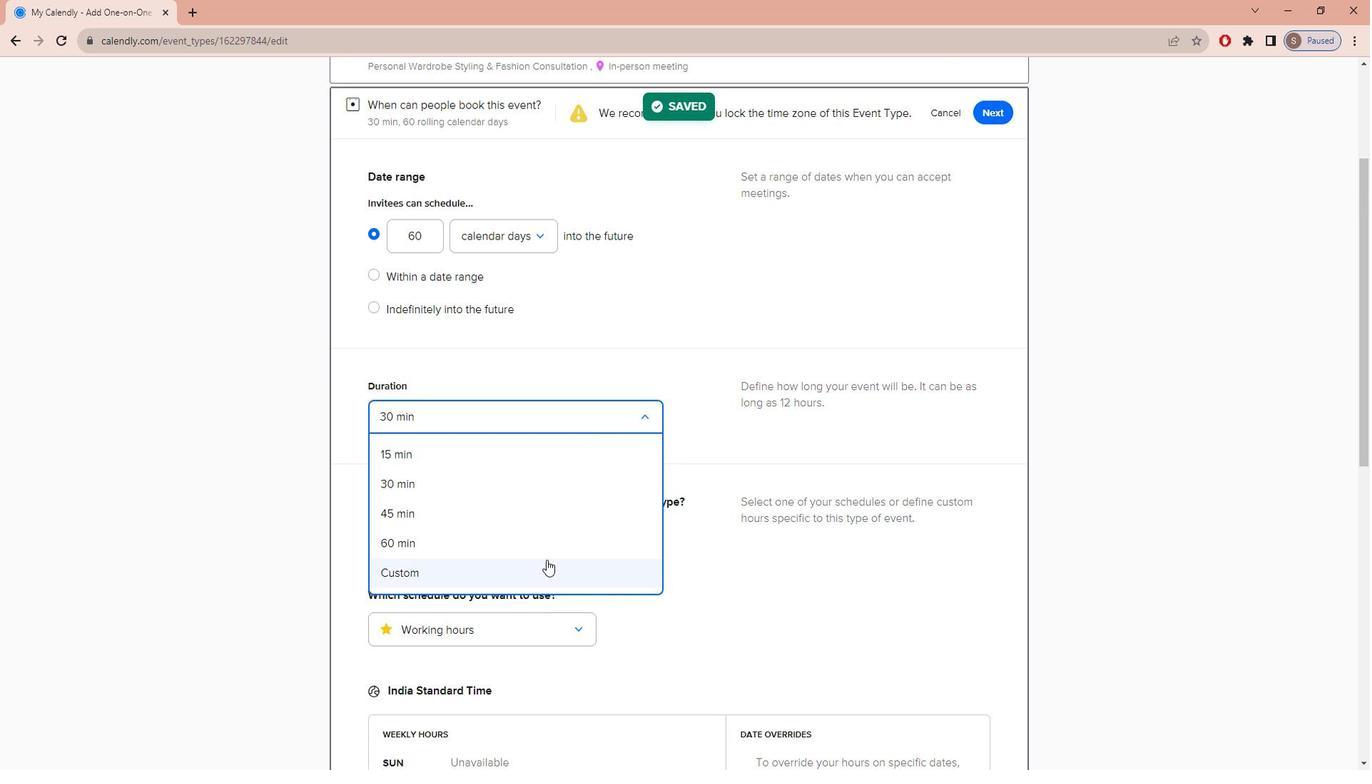 
Action: Mouse pressed left at (558, 555)
Screenshot: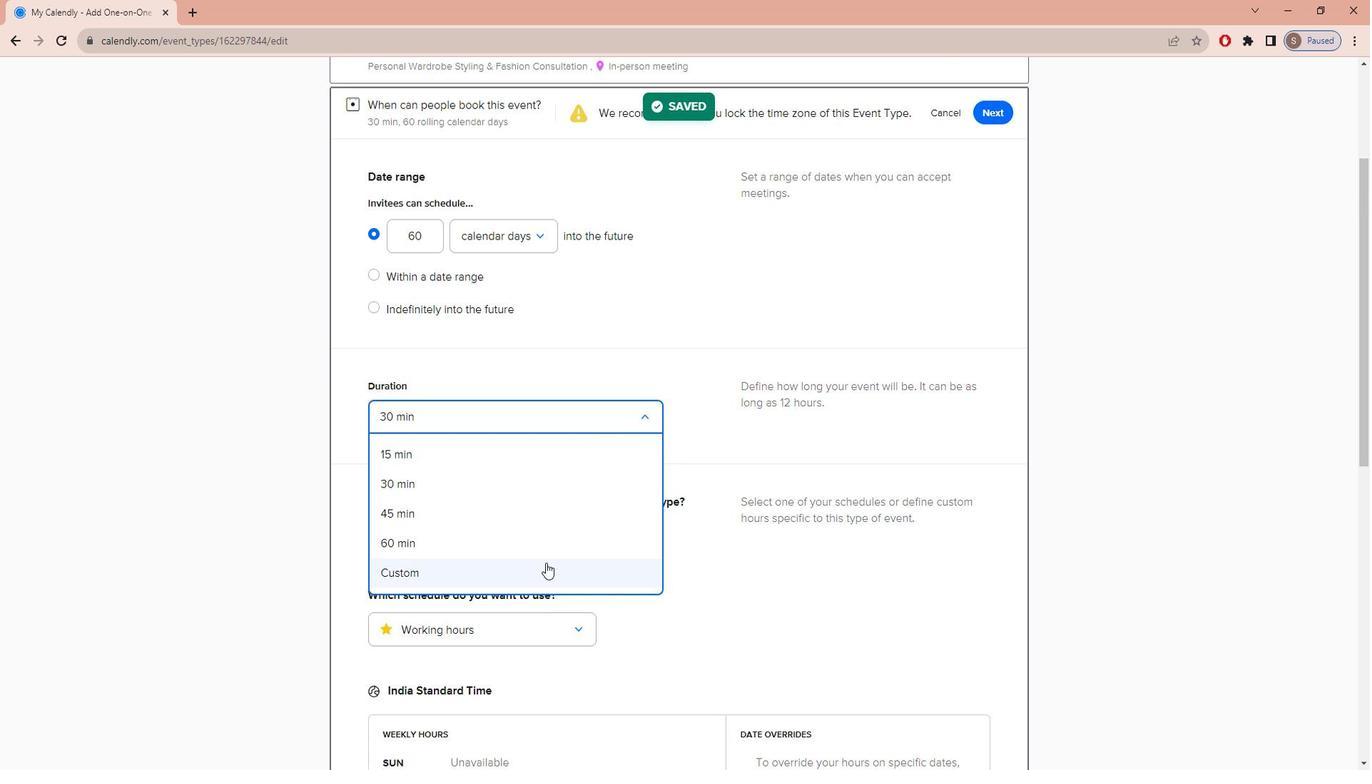 
Action: Mouse moved to (511, 432)
Screenshot: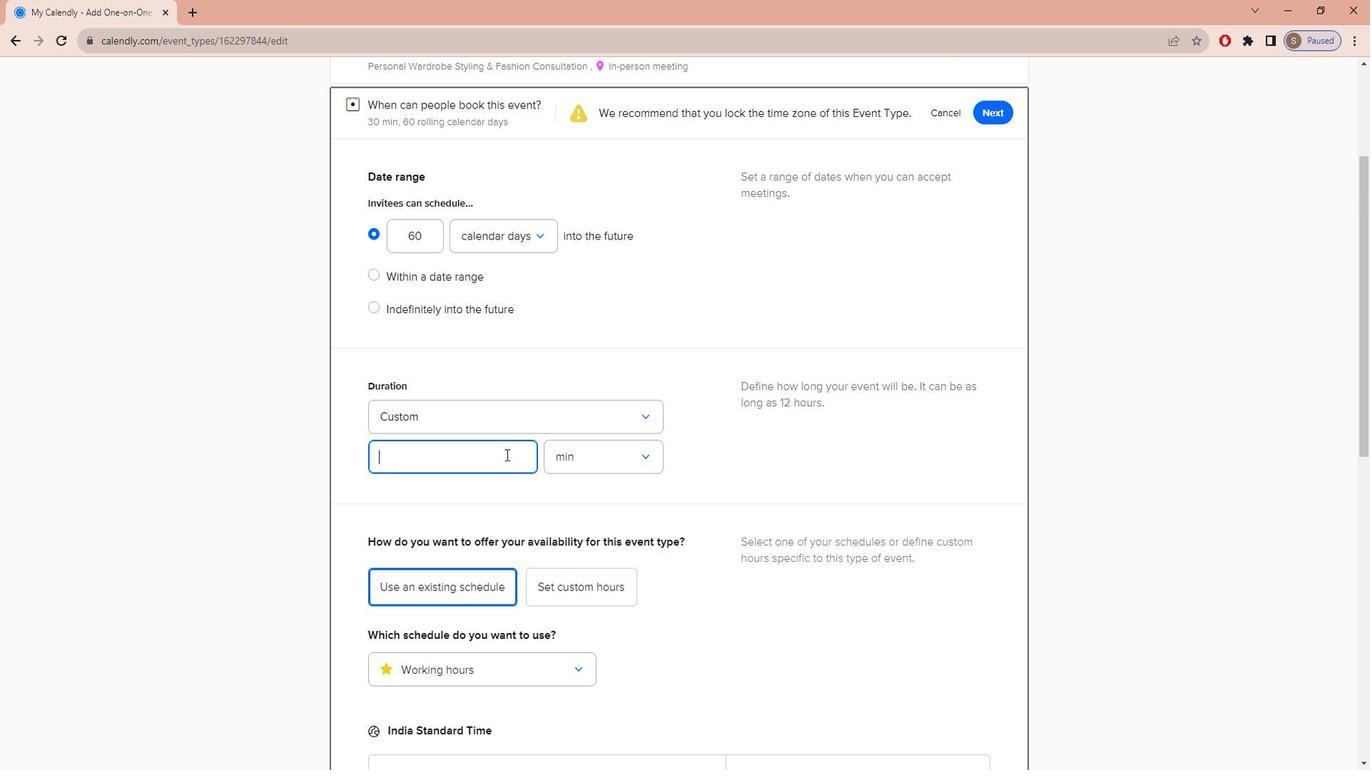 
Action: Key pressed 75<Key.space>
Screenshot: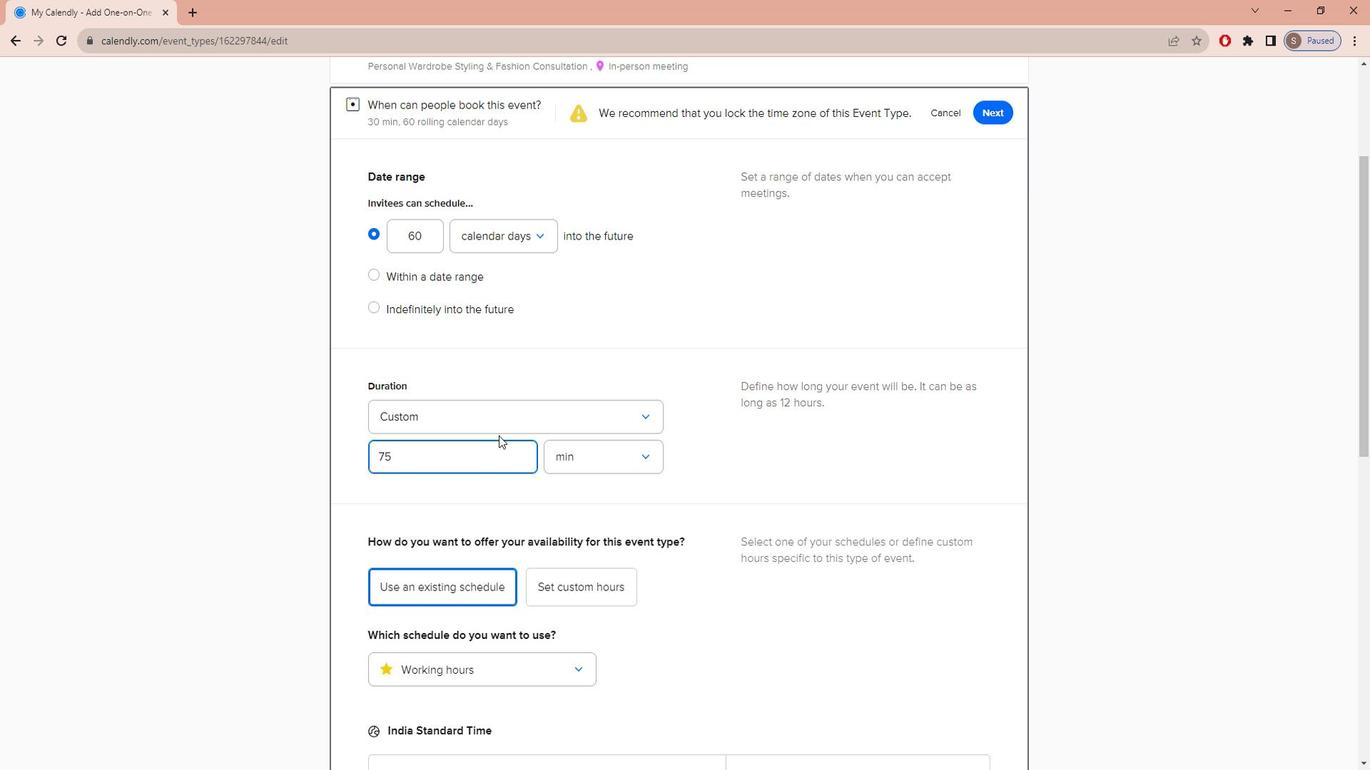 
Action: Mouse moved to (919, 316)
Screenshot: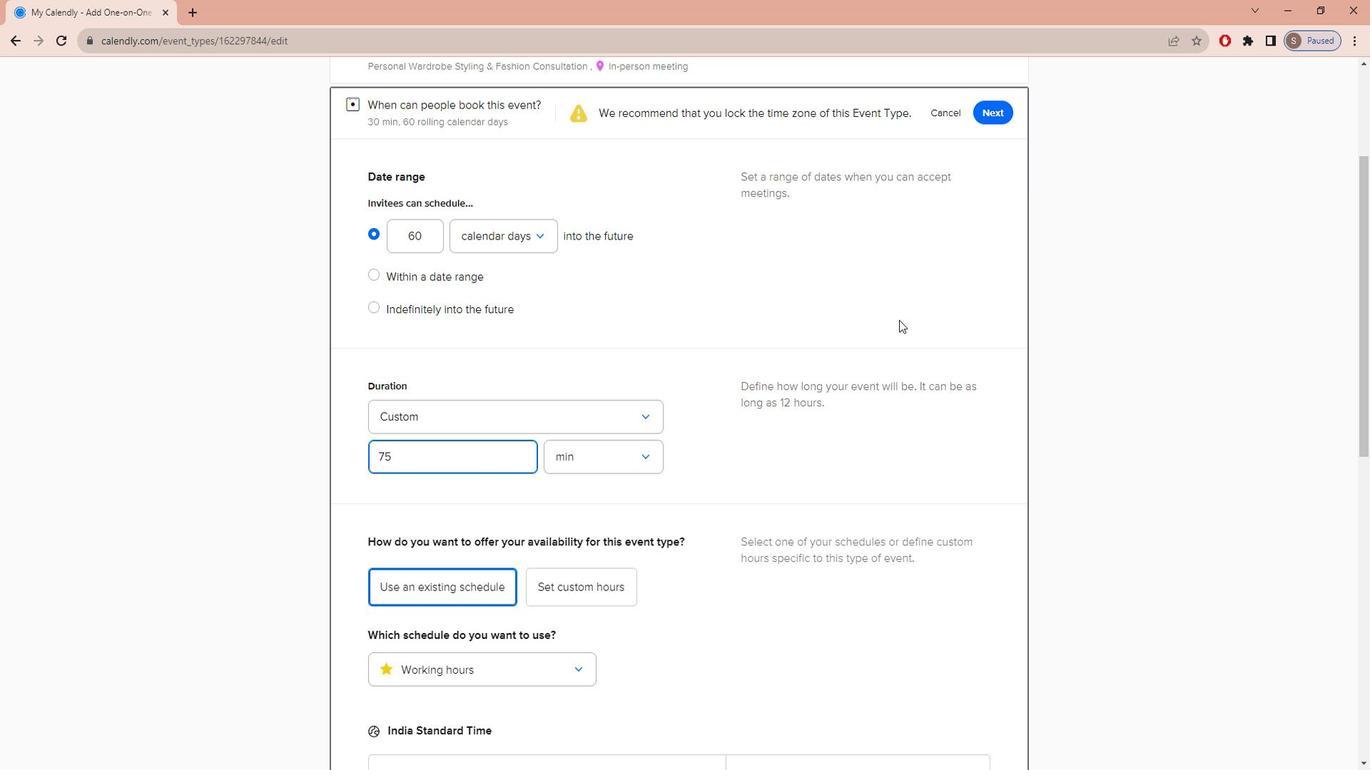 
Action: Mouse scrolled (919, 316) with delta (0, 0)
Screenshot: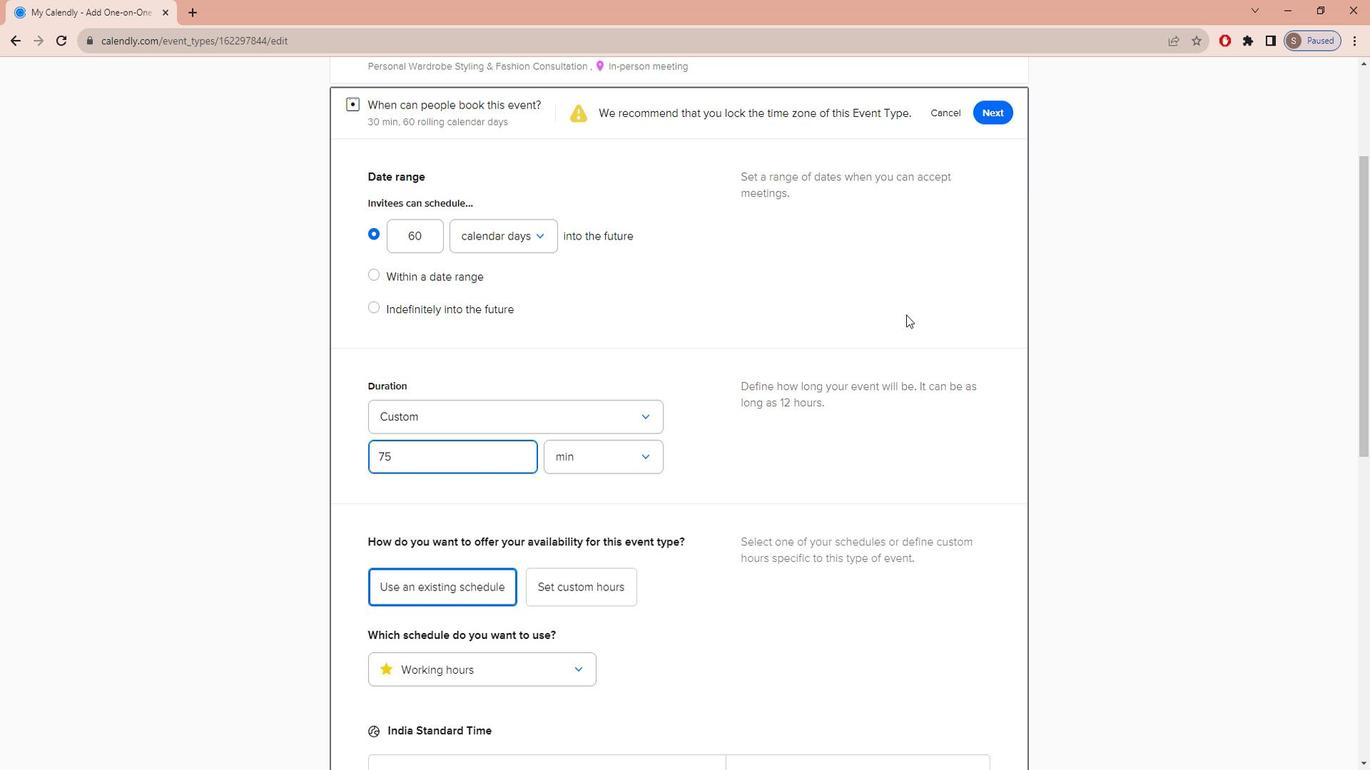 
Action: Mouse moved to (1004, 195)
Screenshot: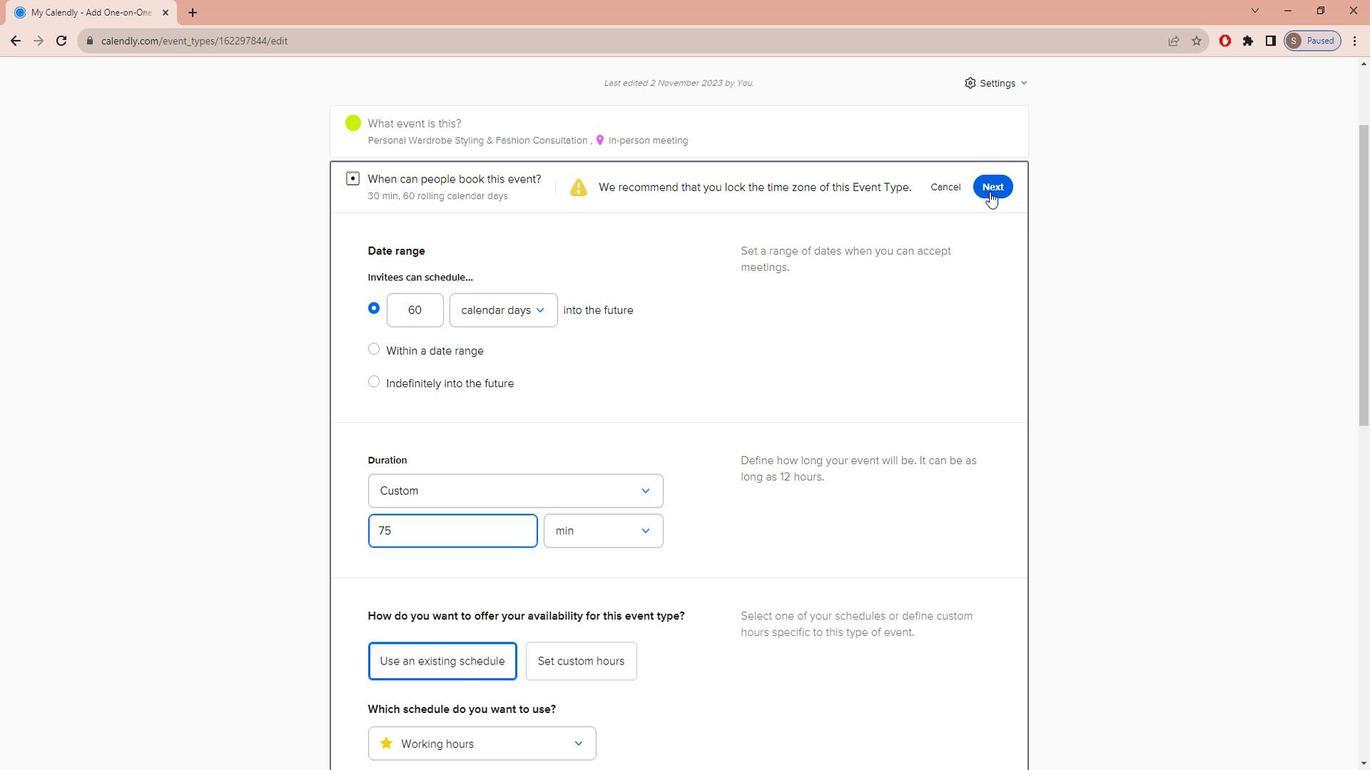 
Action: Mouse pressed left at (1004, 195)
Screenshot: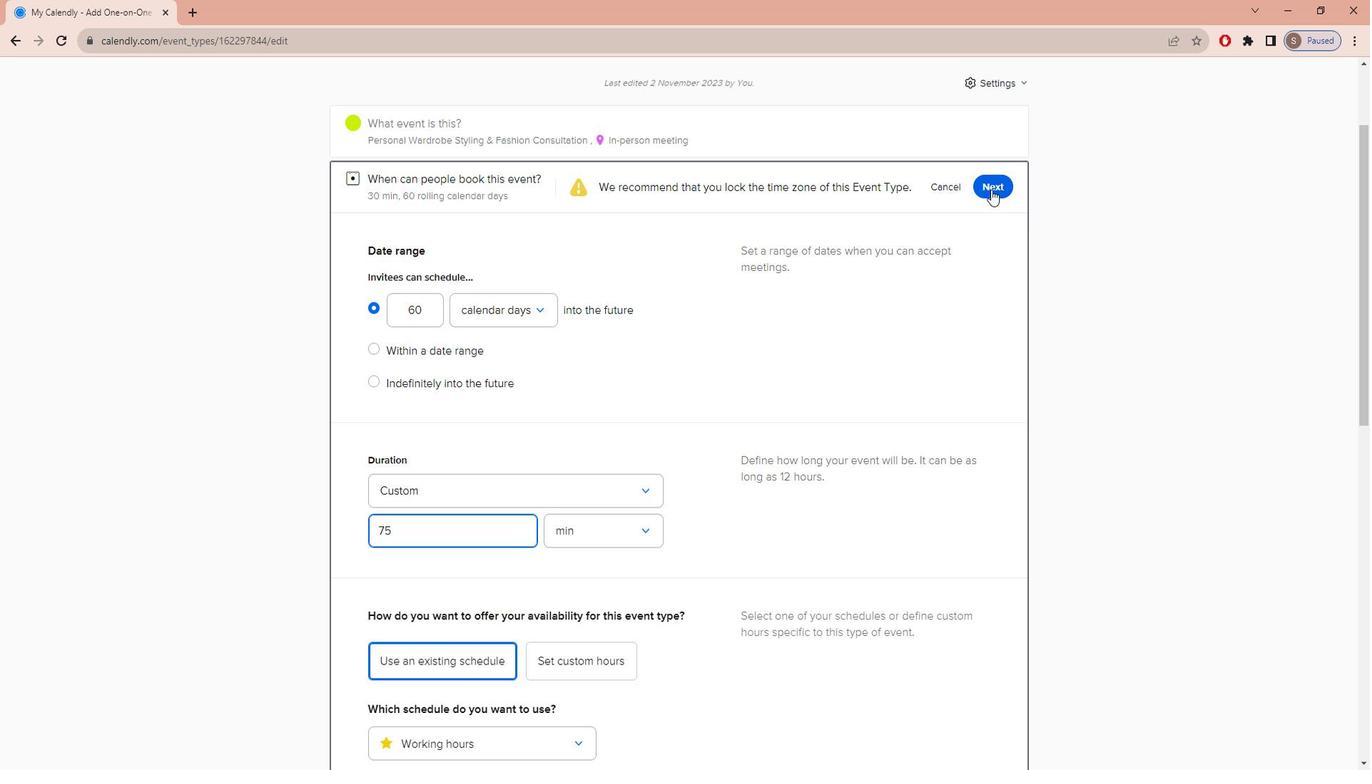 
Action: Mouse moved to (1004, 194)
Screenshot: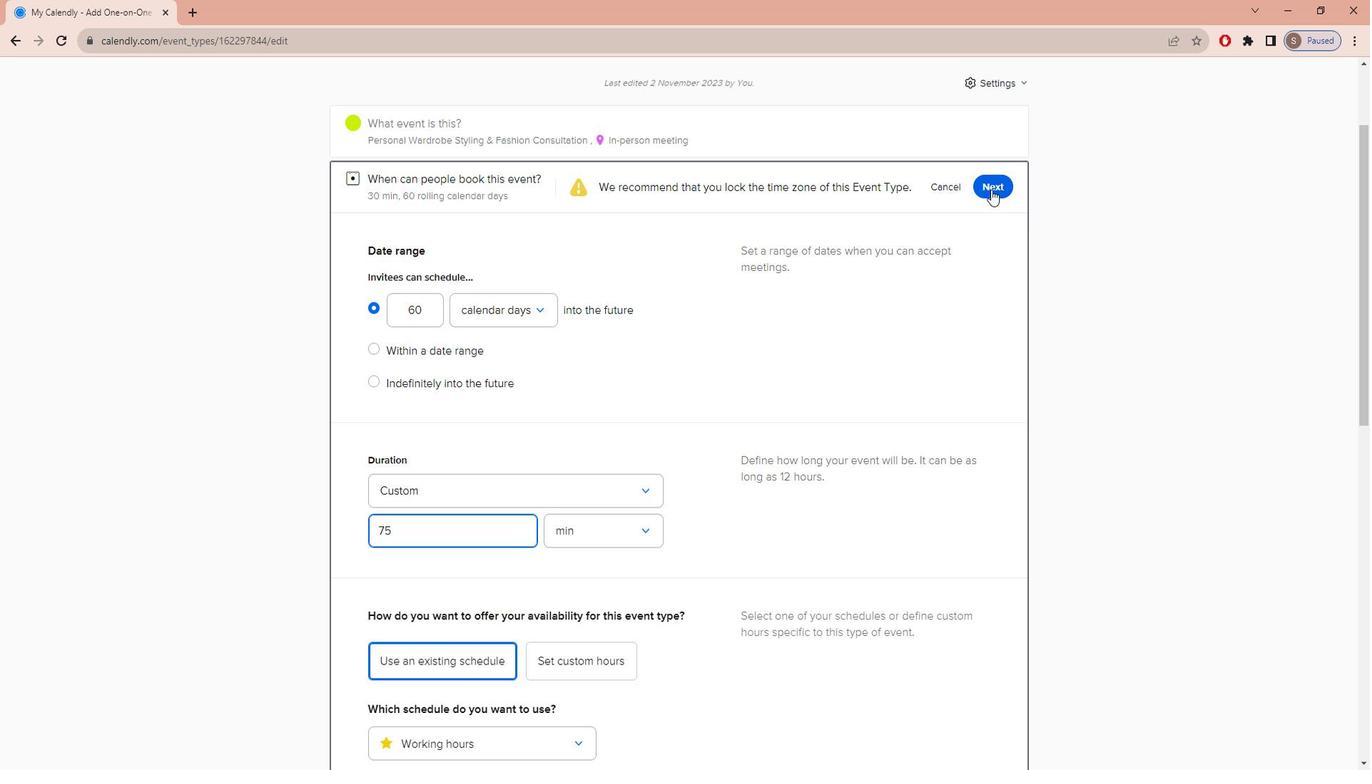 
